 Task: Create a due date automation trigger when advanced on, on the monday of the week a card is due add fields without custom field "Resume" set to a date between 1 and 7 working days from now at 11:00 AM.
Action: Mouse moved to (1173, 91)
Screenshot: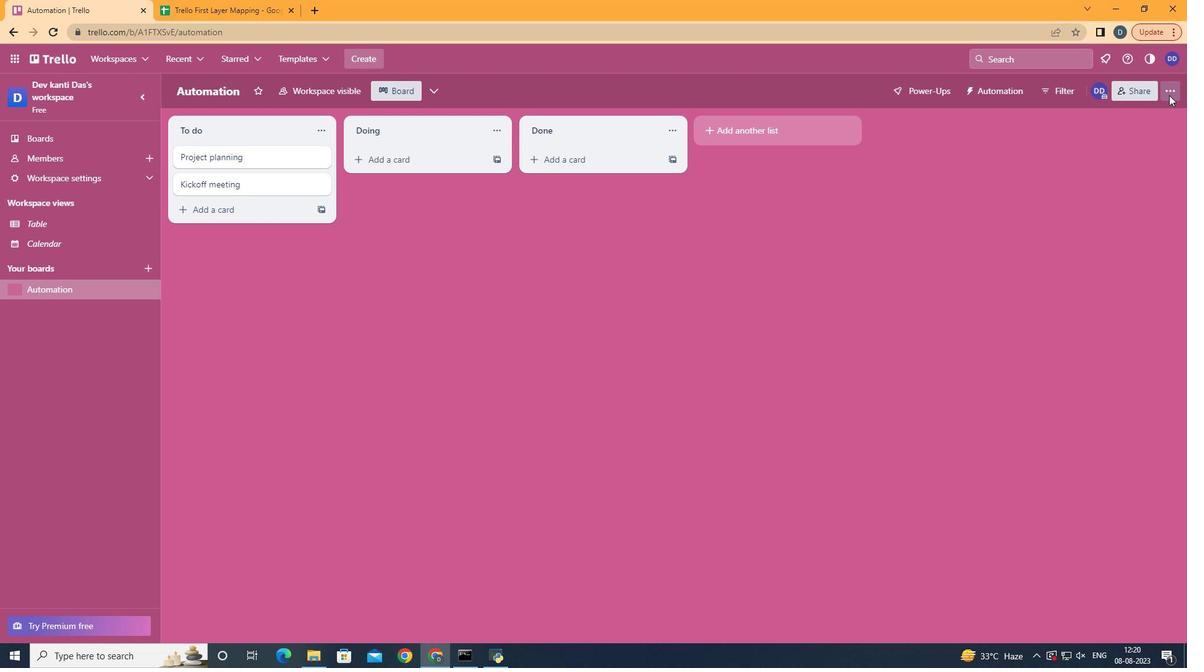 
Action: Mouse pressed left at (1173, 91)
Screenshot: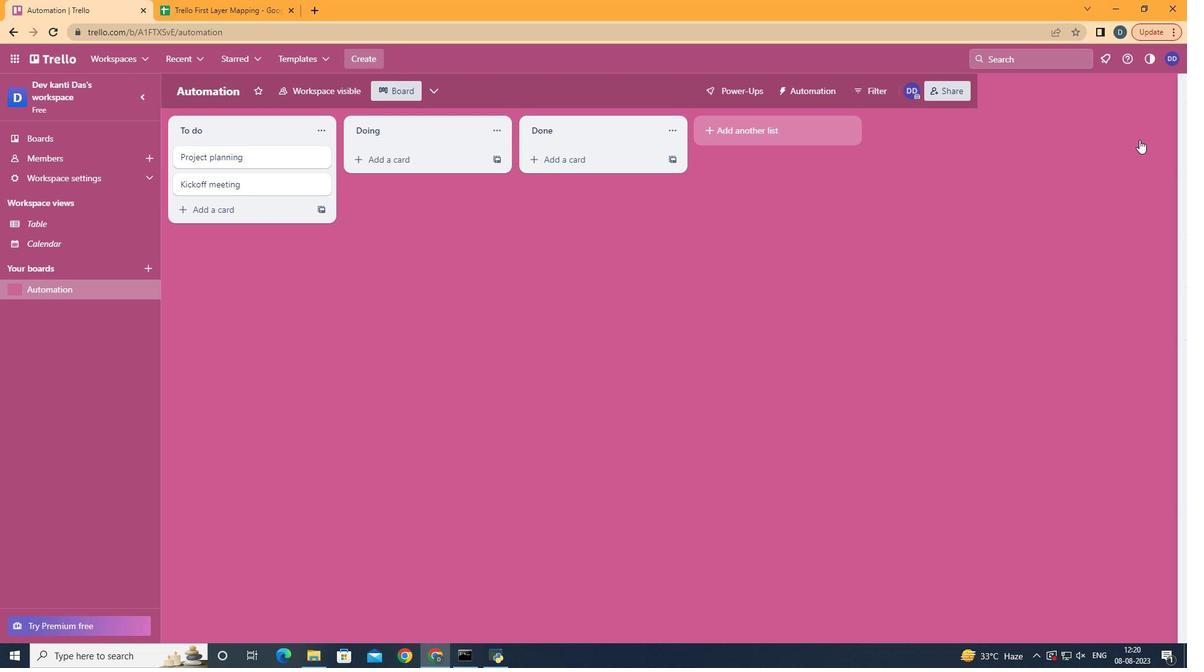 
Action: Mouse moved to (1087, 255)
Screenshot: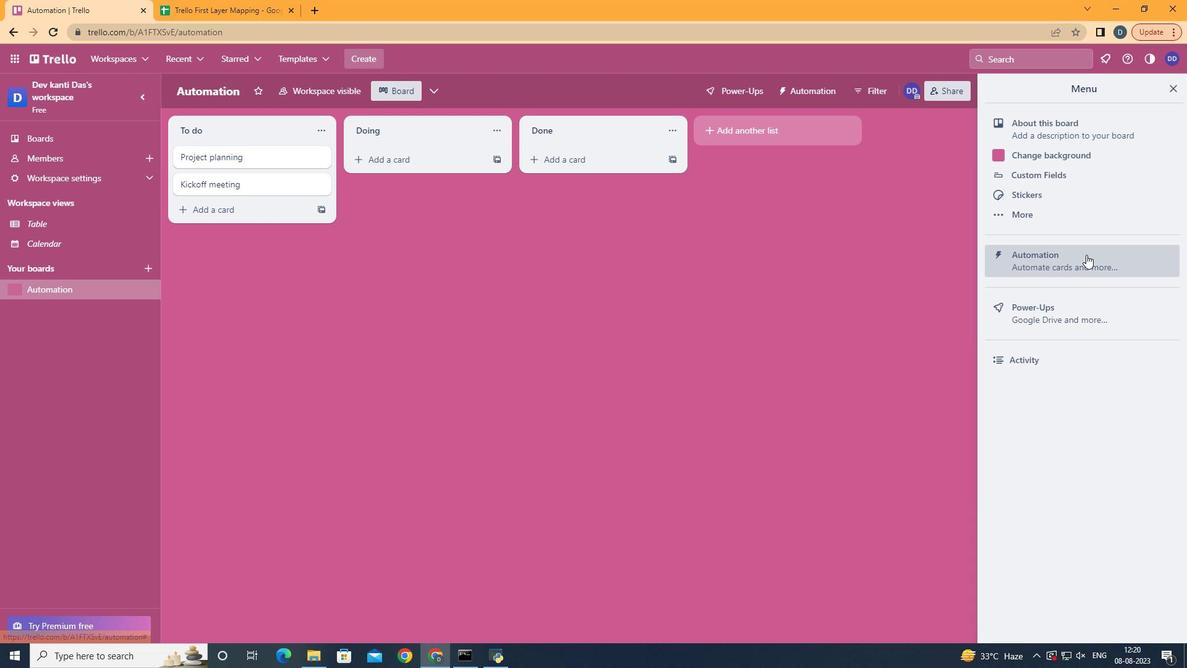 
Action: Mouse pressed left at (1087, 255)
Screenshot: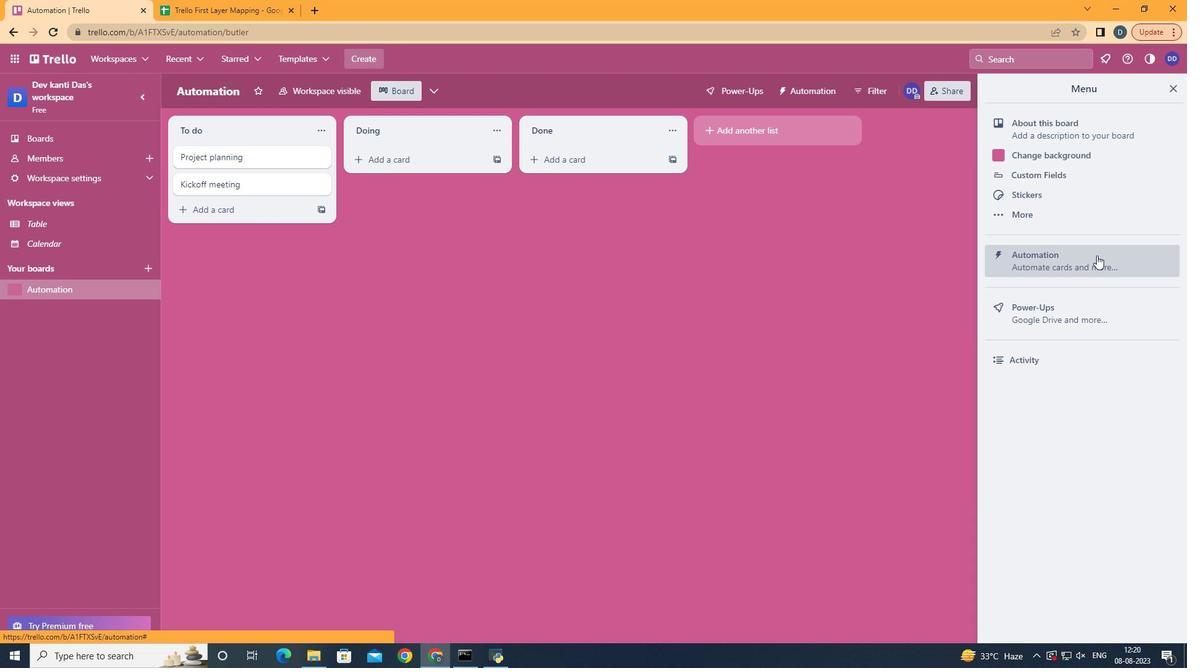 
Action: Mouse moved to (219, 237)
Screenshot: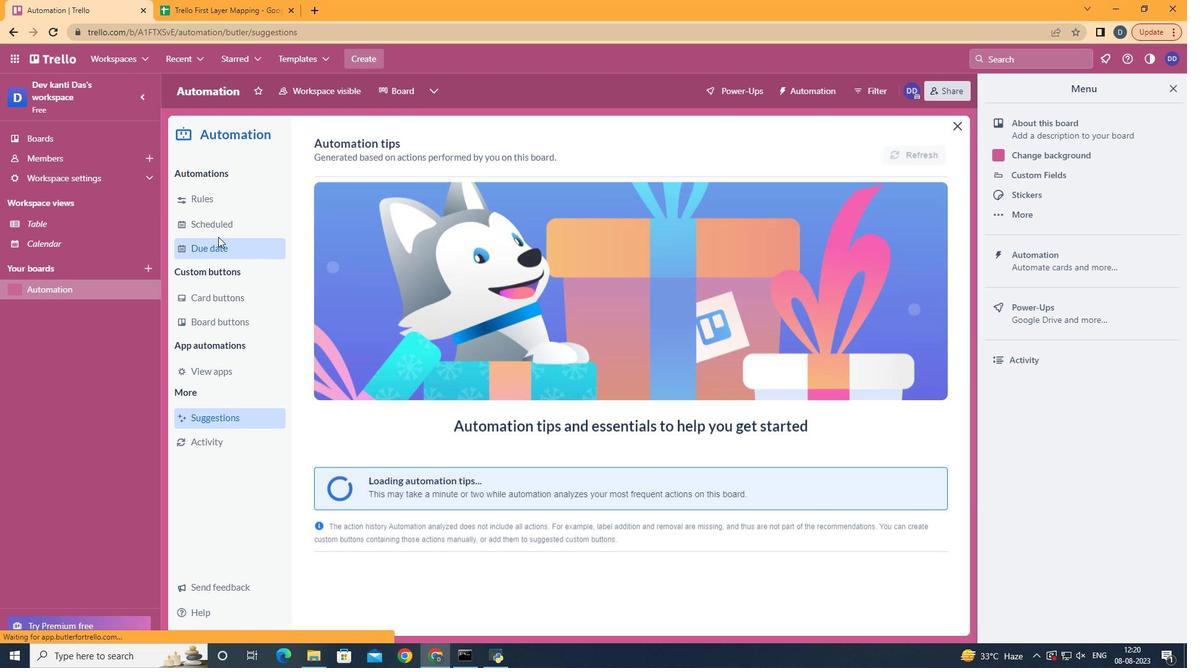 
Action: Mouse pressed left at (219, 237)
Screenshot: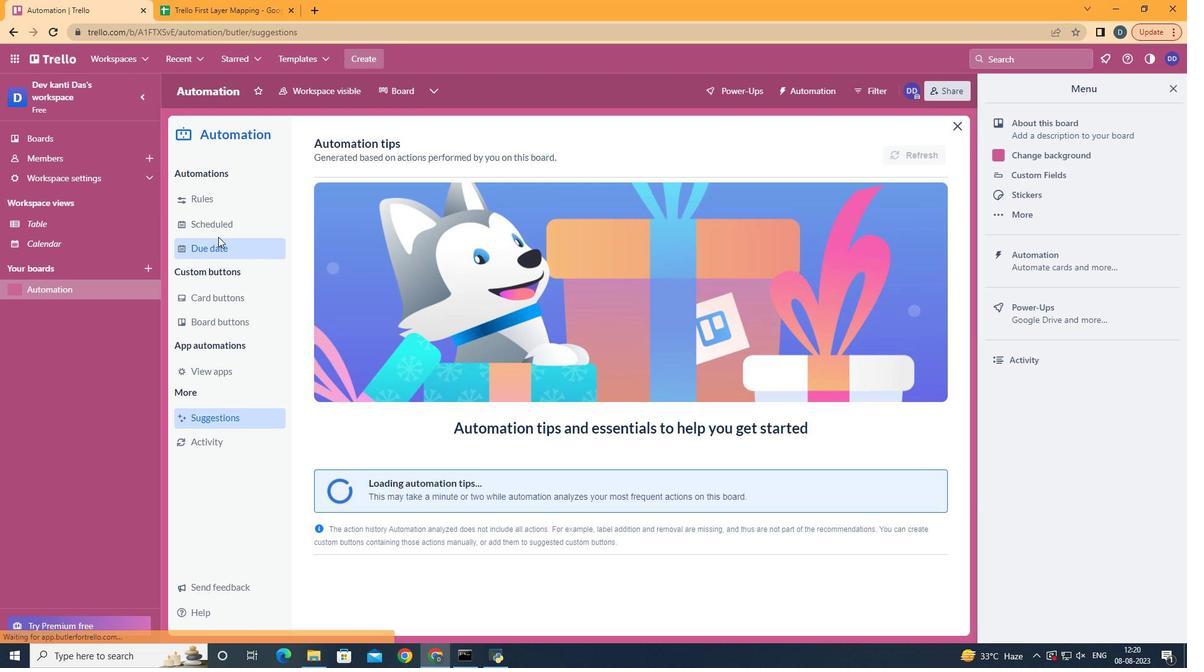 
Action: Mouse moved to (219, 244)
Screenshot: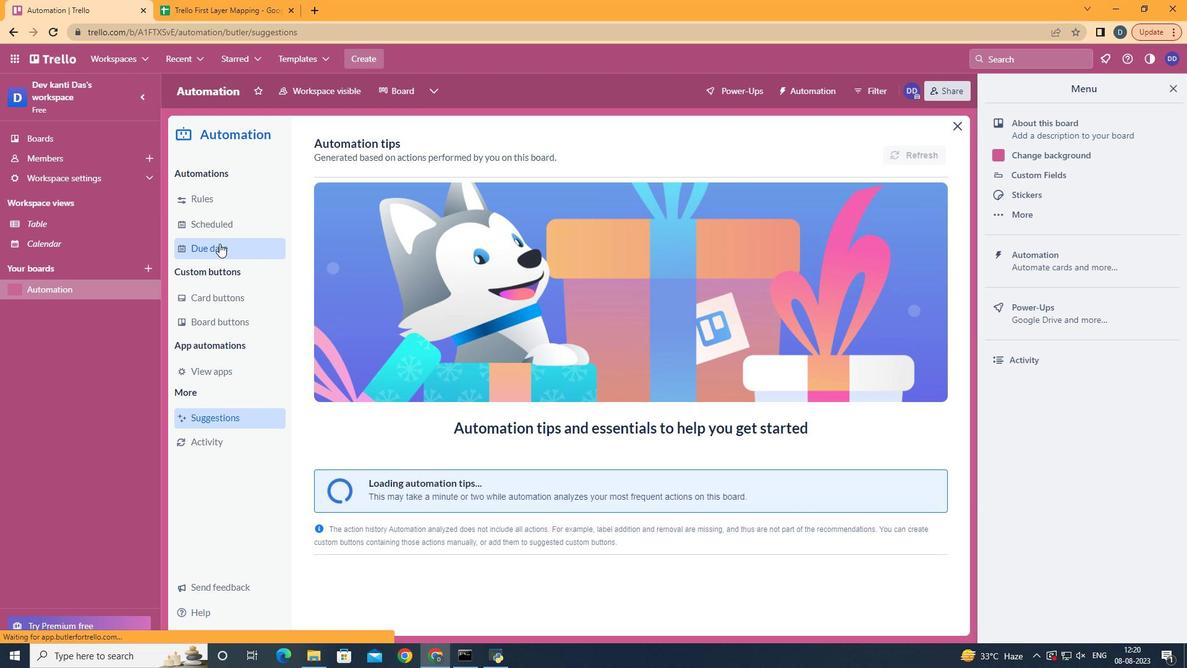 
Action: Mouse pressed left at (219, 244)
Screenshot: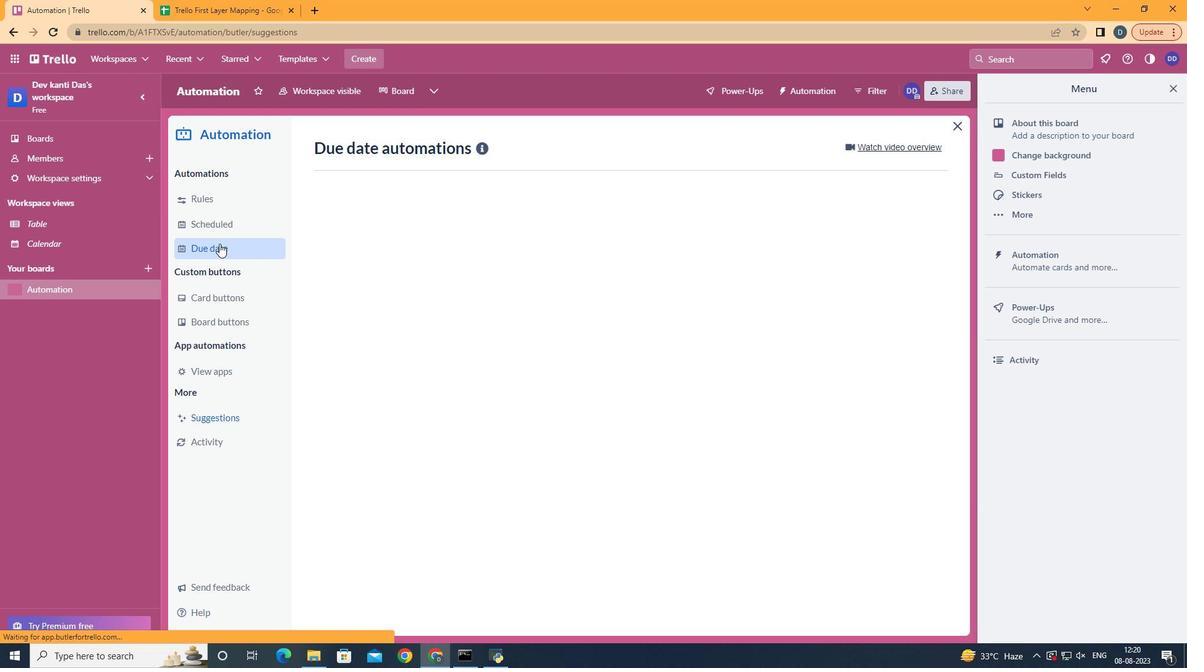 
Action: Mouse moved to (850, 148)
Screenshot: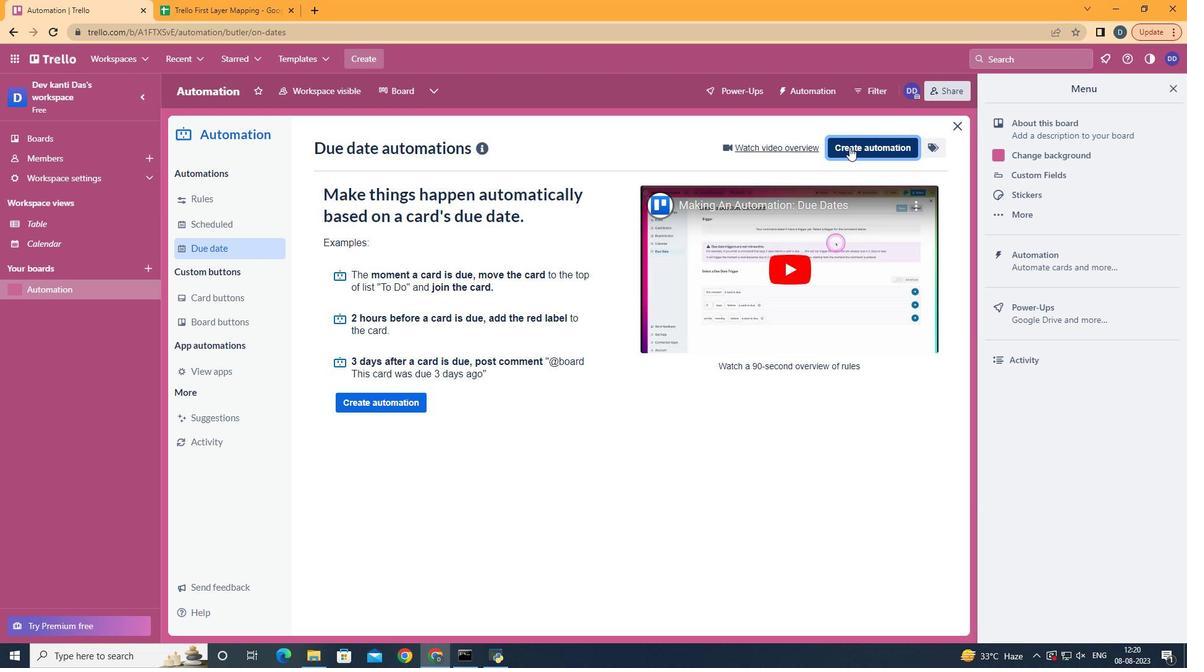 
Action: Mouse pressed left at (850, 148)
Screenshot: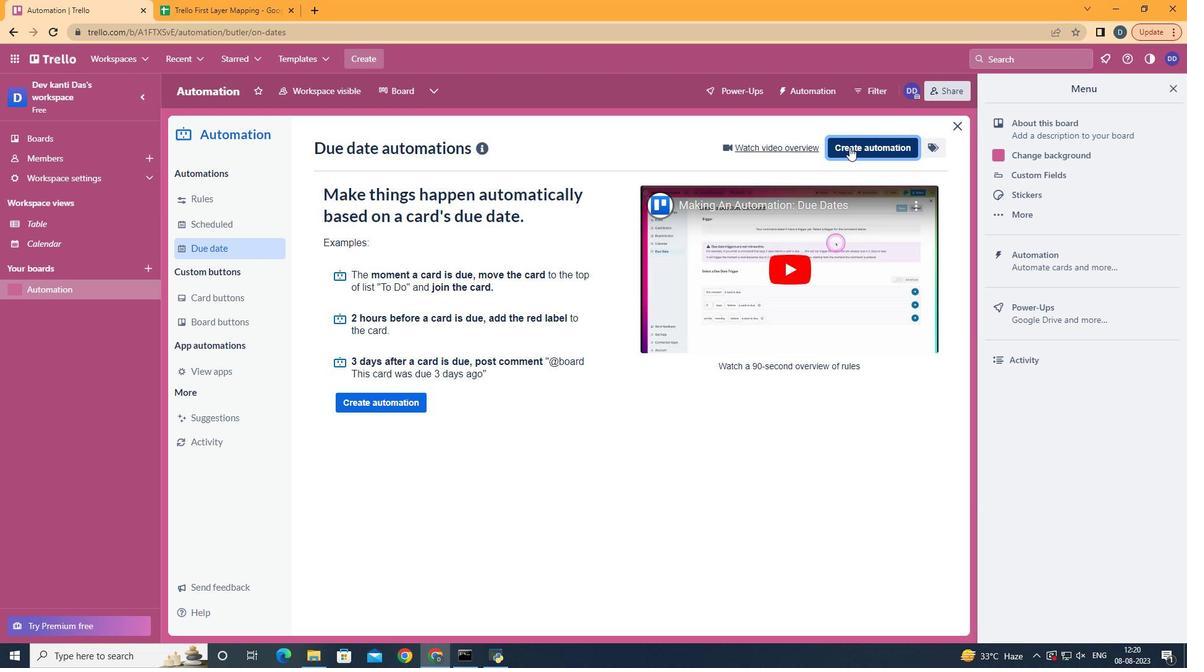 
Action: Mouse moved to (624, 257)
Screenshot: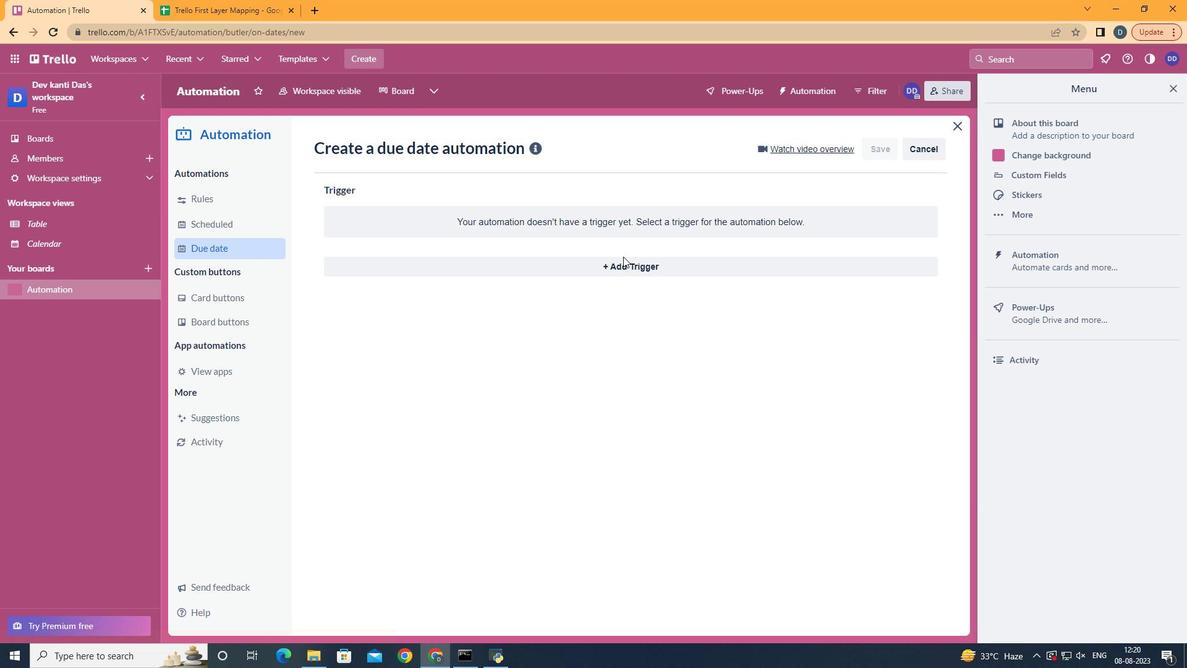 
Action: Mouse pressed left at (624, 257)
Screenshot: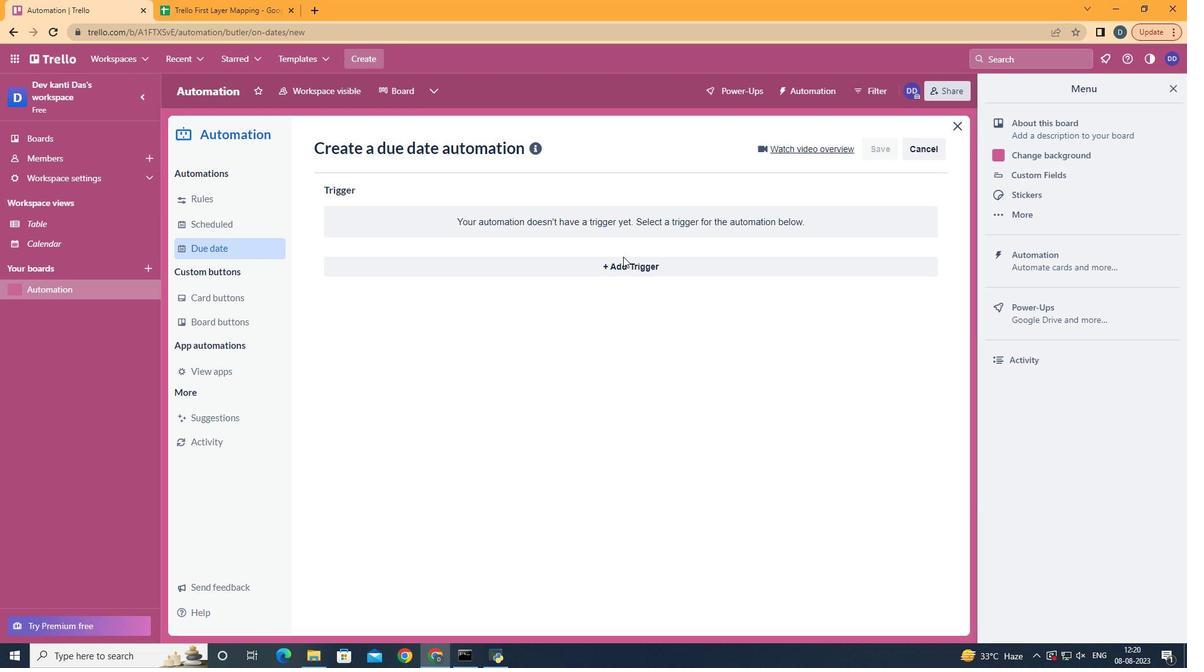 
Action: Mouse moved to (646, 272)
Screenshot: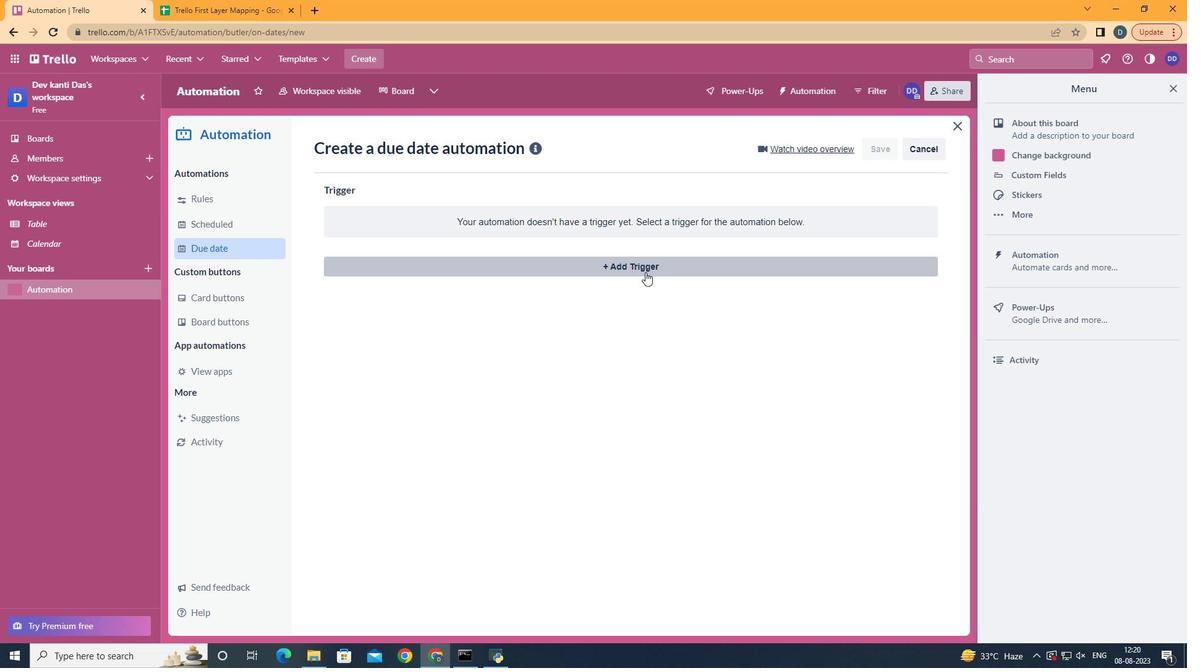 
Action: Mouse pressed left at (646, 272)
Screenshot: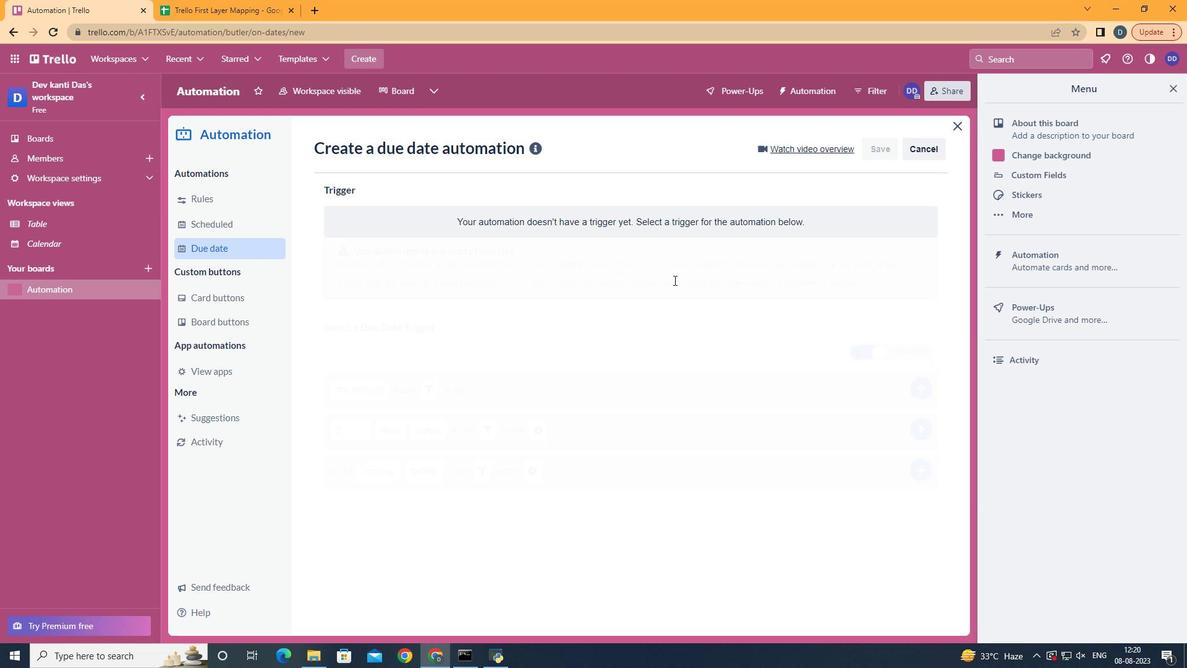 
Action: Mouse moved to (387, 322)
Screenshot: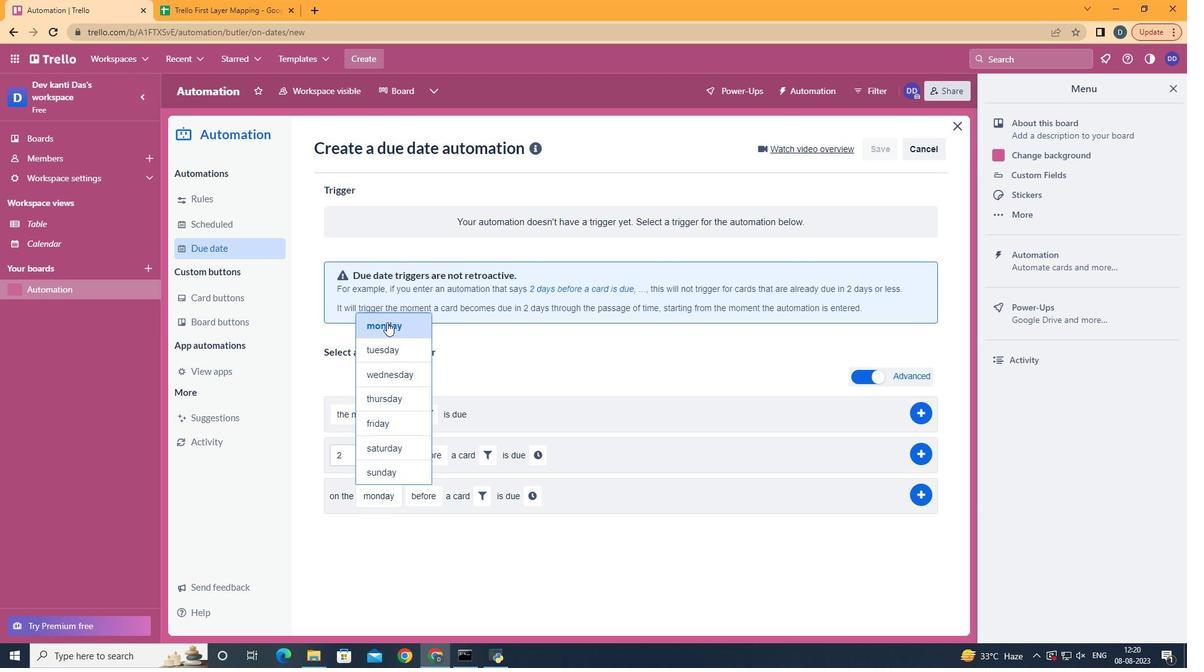 
Action: Mouse pressed left at (387, 322)
Screenshot: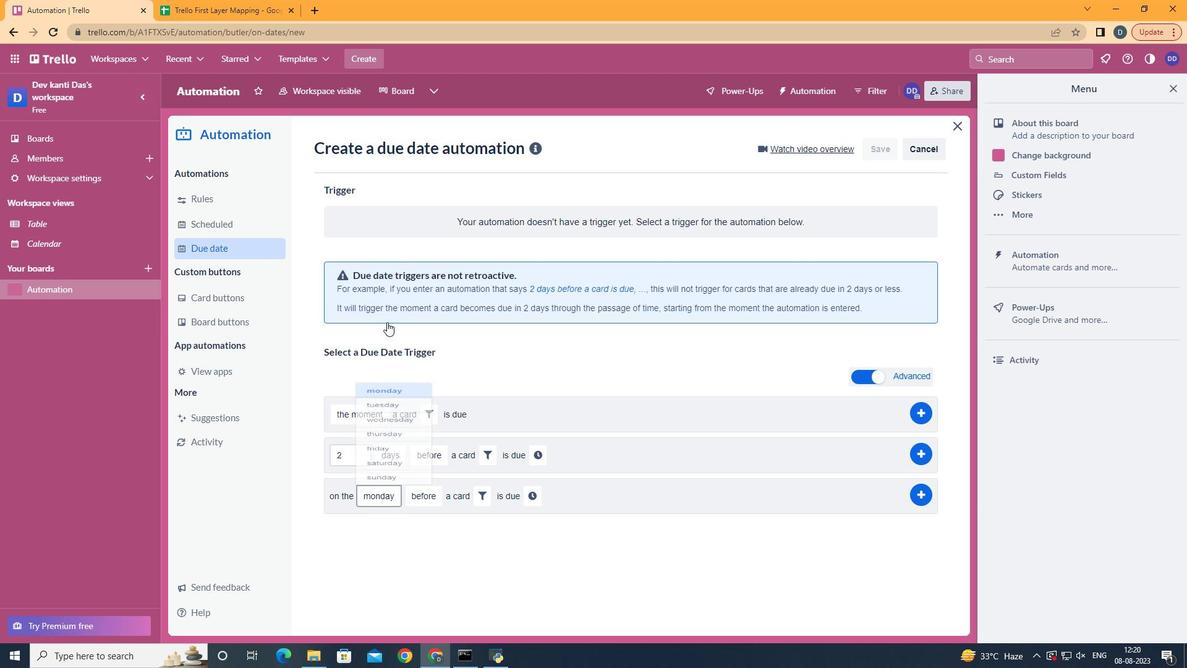 
Action: Mouse moved to (438, 566)
Screenshot: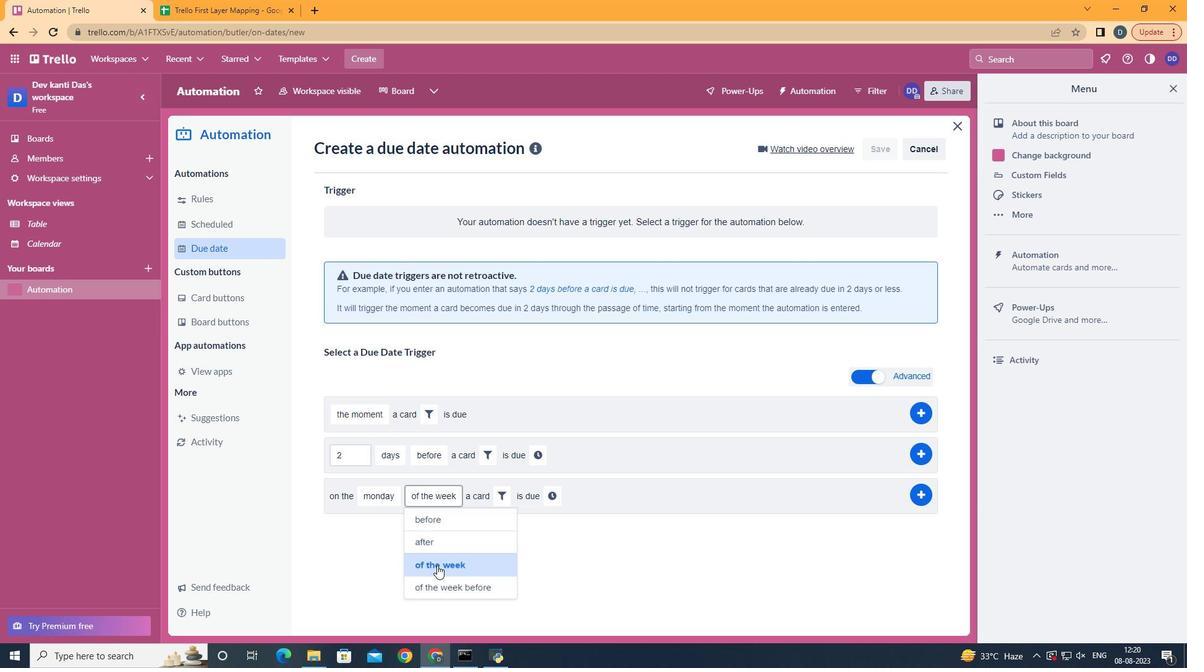 
Action: Mouse pressed left at (438, 566)
Screenshot: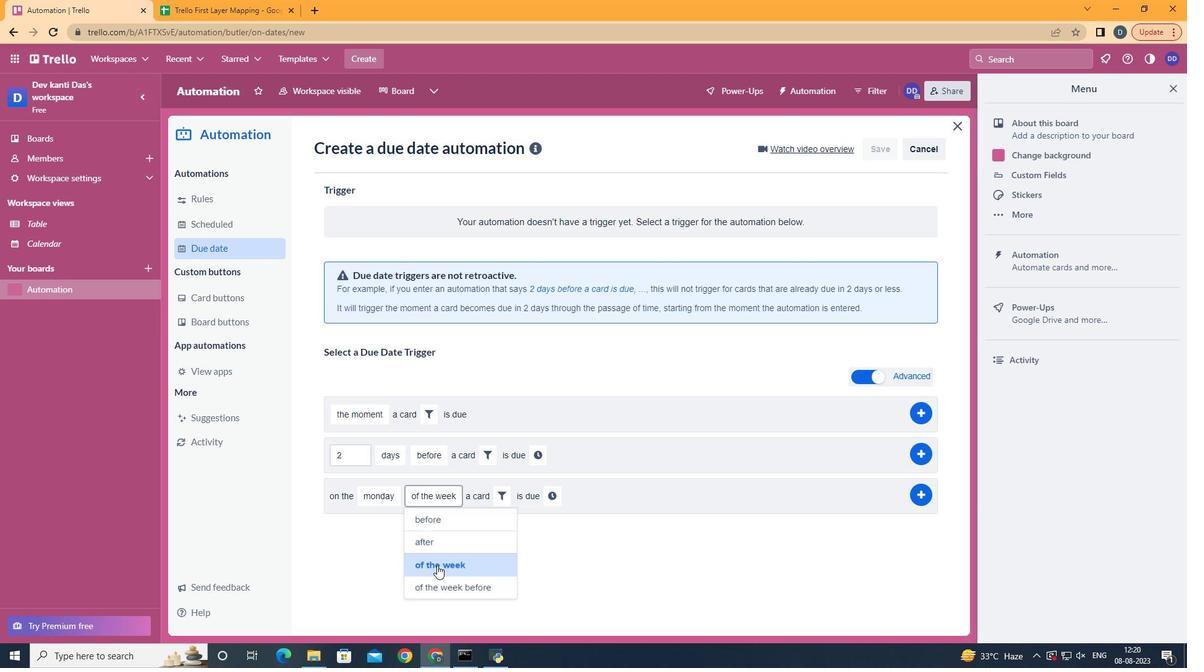 
Action: Mouse moved to (490, 487)
Screenshot: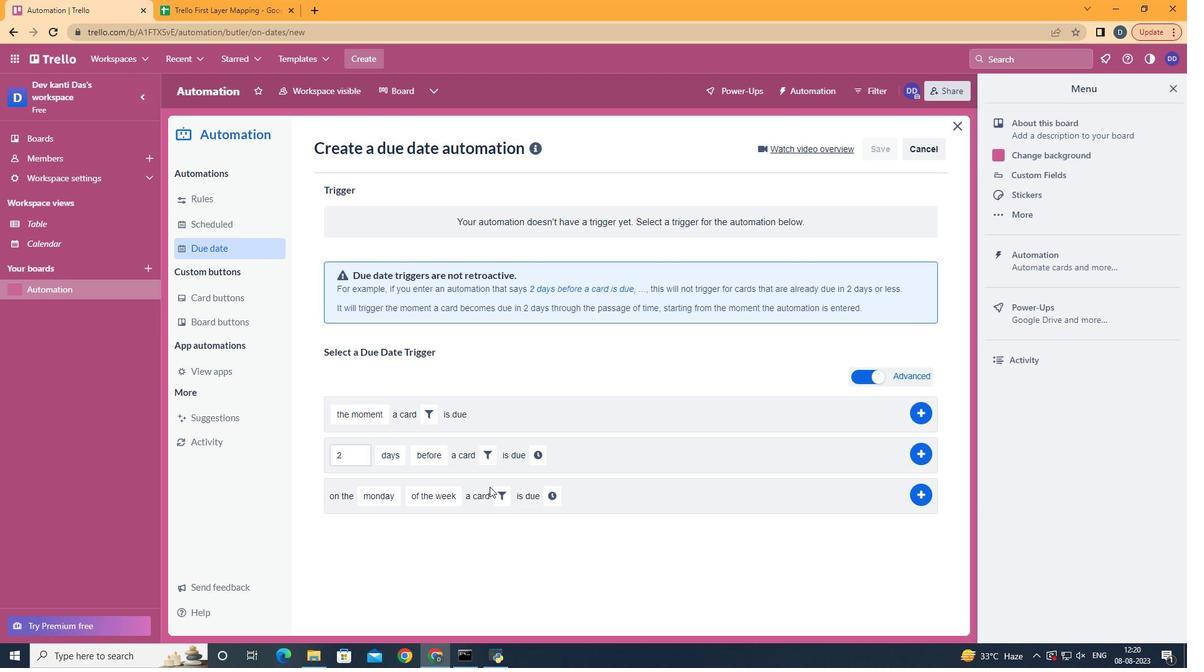 
Action: Mouse pressed left at (490, 487)
Screenshot: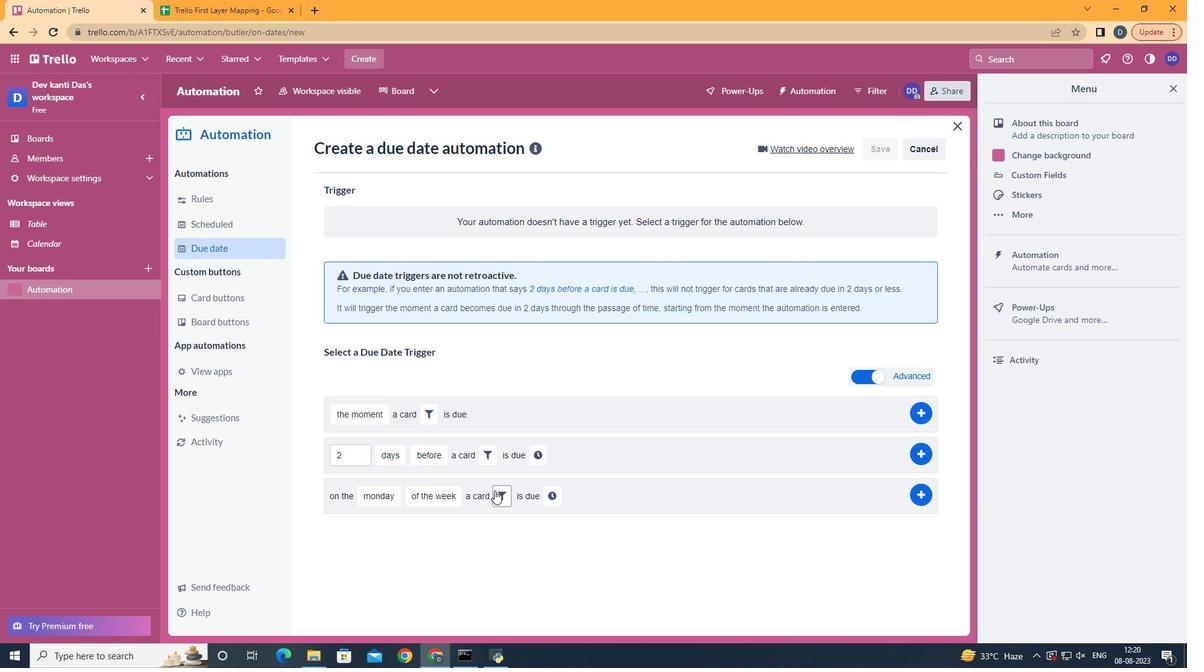
Action: Mouse moved to (495, 491)
Screenshot: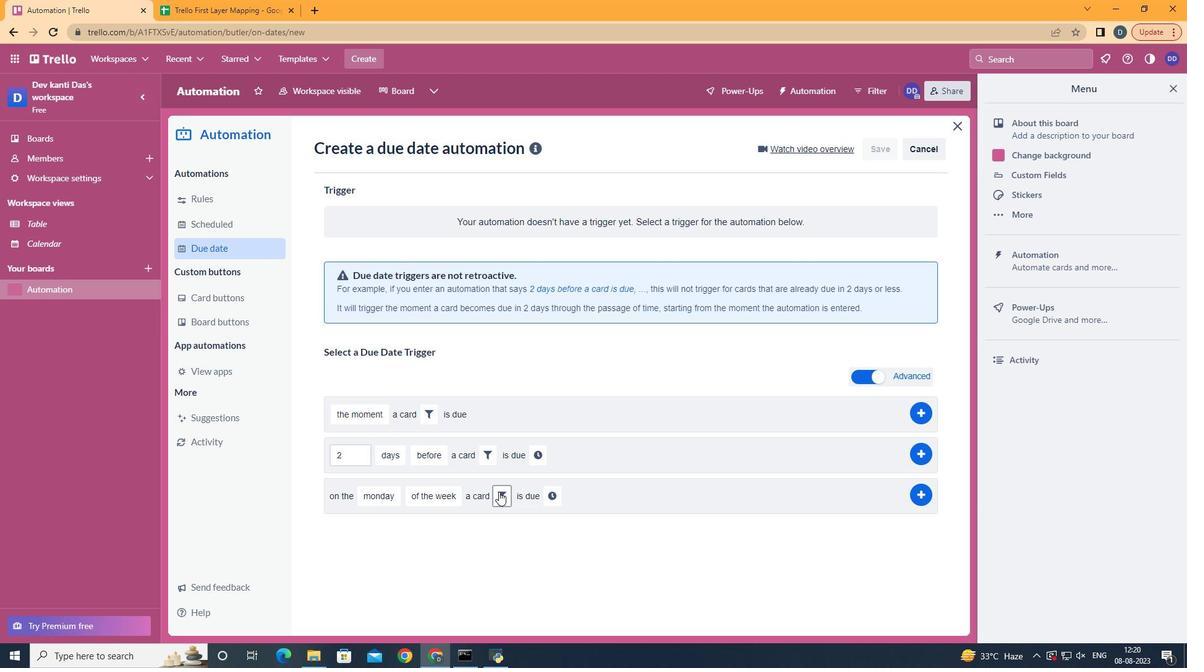 
Action: Mouse pressed left at (495, 491)
Screenshot: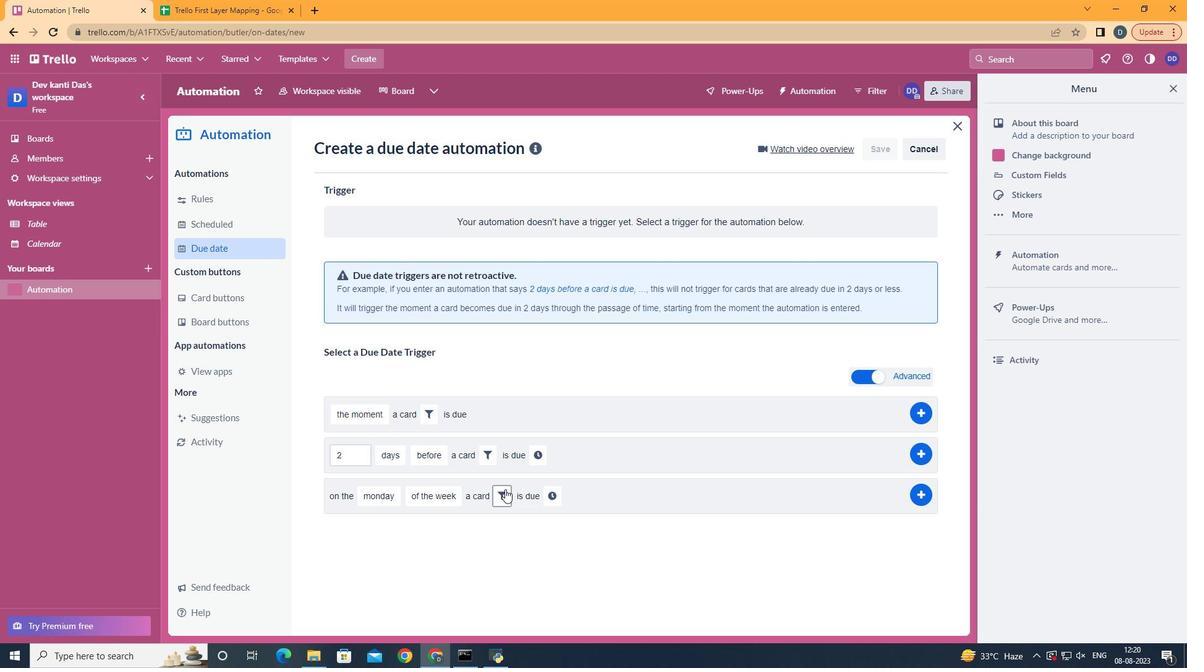 
Action: Mouse moved to (705, 539)
Screenshot: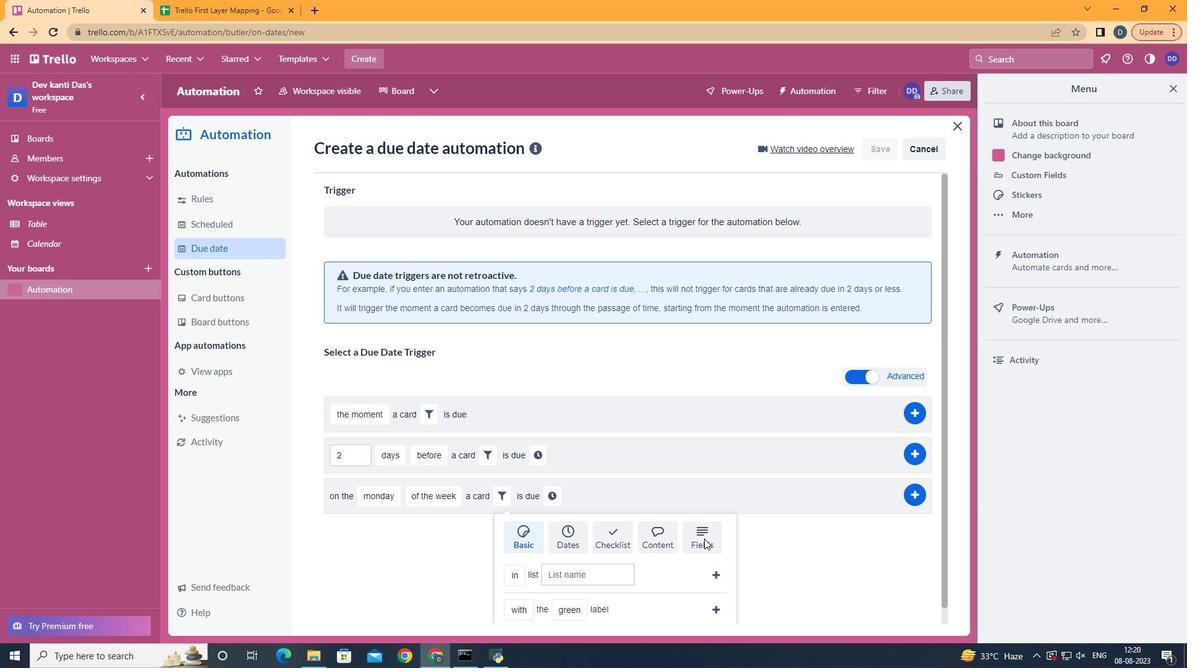 
Action: Mouse pressed left at (705, 539)
Screenshot: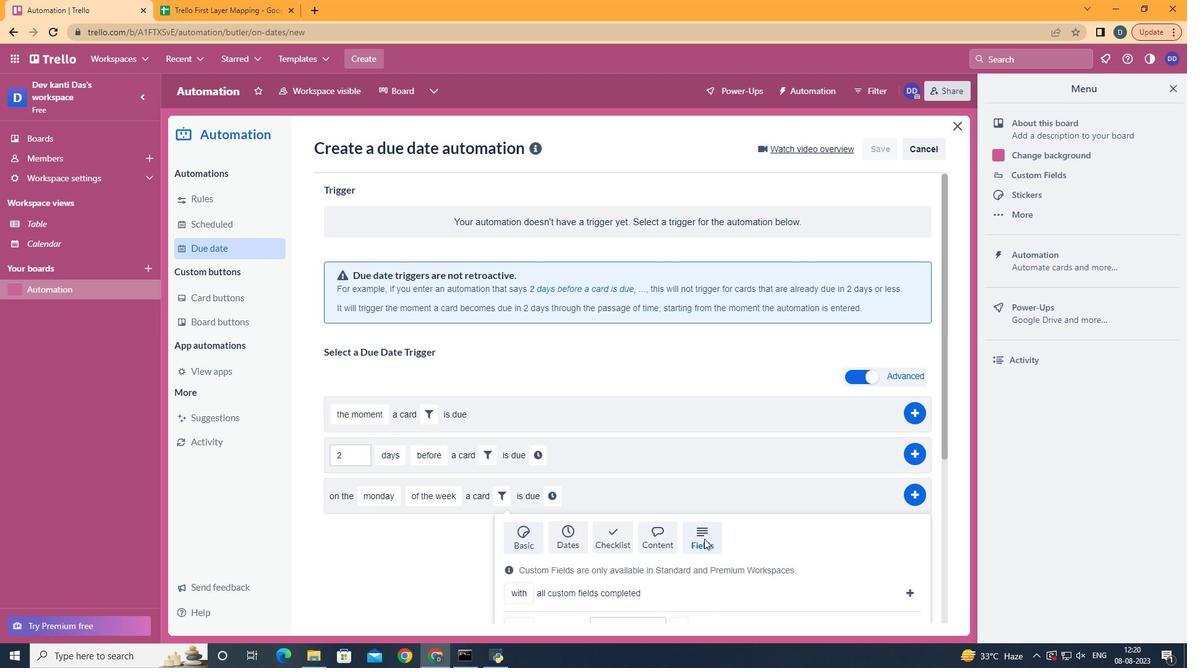 
Action: Mouse moved to (705, 524)
Screenshot: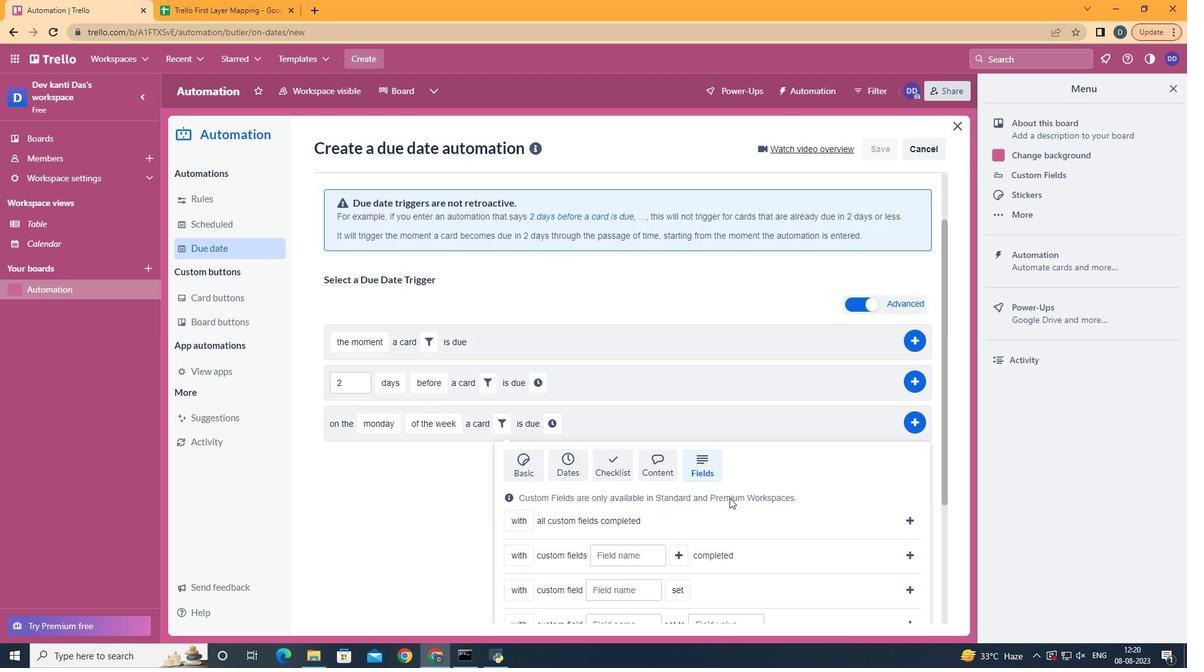 
Action: Mouse scrolled (705, 524) with delta (0, 0)
Screenshot: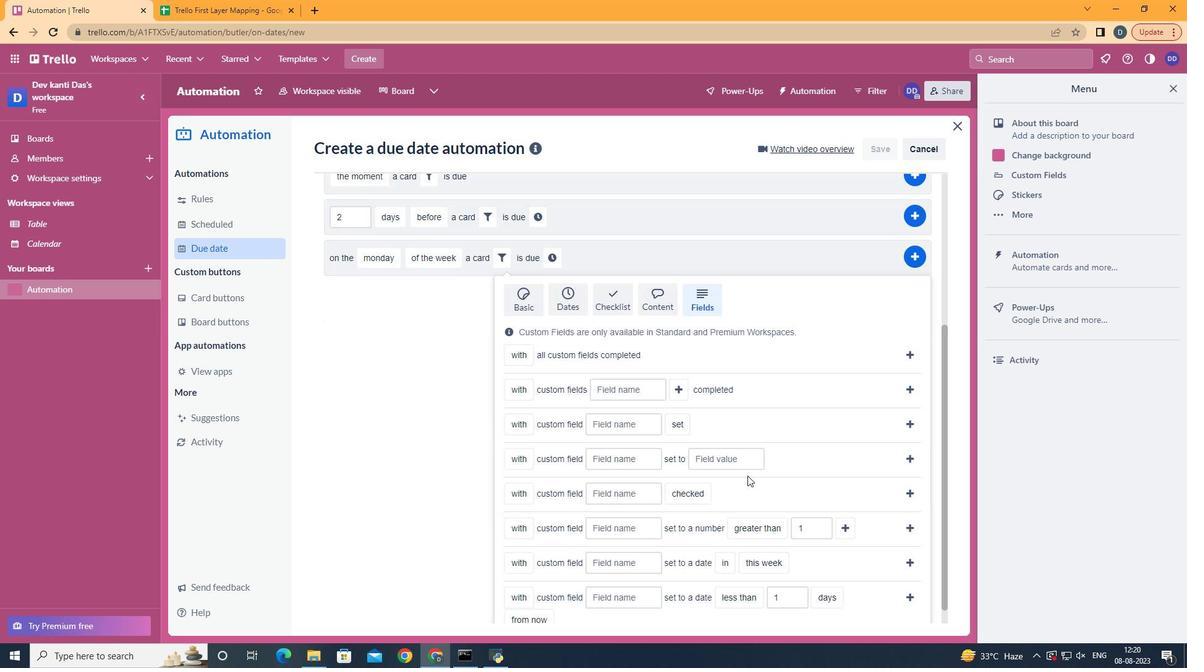 
Action: Mouse scrolled (705, 524) with delta (0, 0)
Screenshot: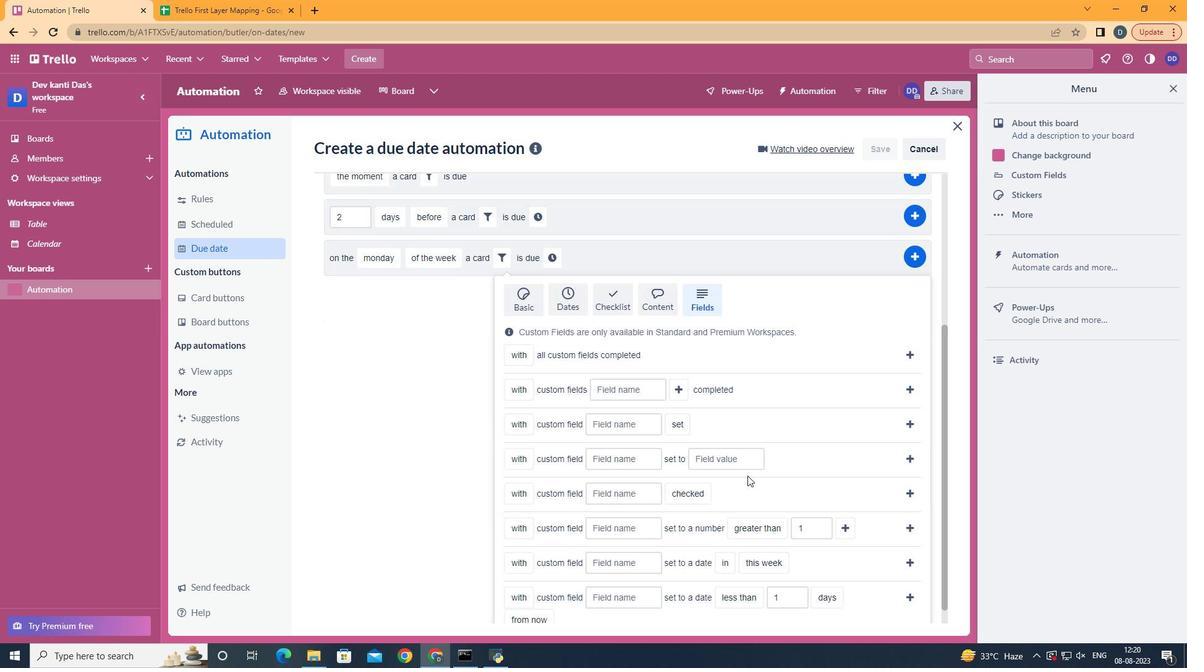 
Action: Mouse scrolled (705, 524) with delta (0, 0)
Screenshot: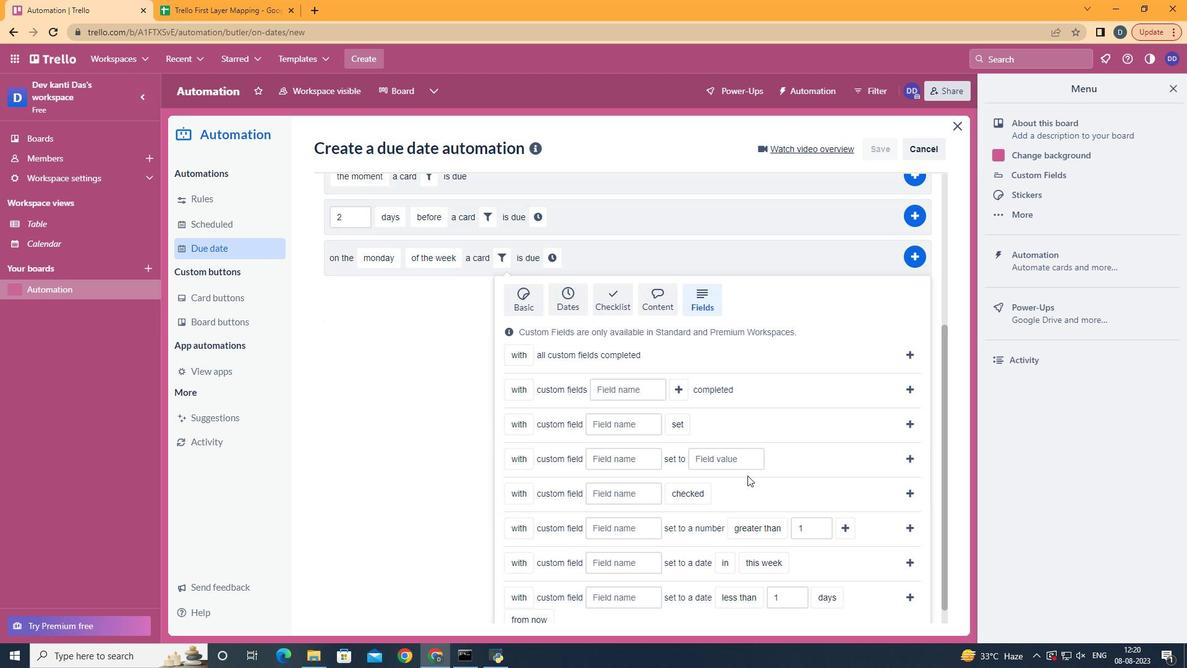 
Action: Mouse scrolled (705, 524) with delta (0, 0)
Screenshot: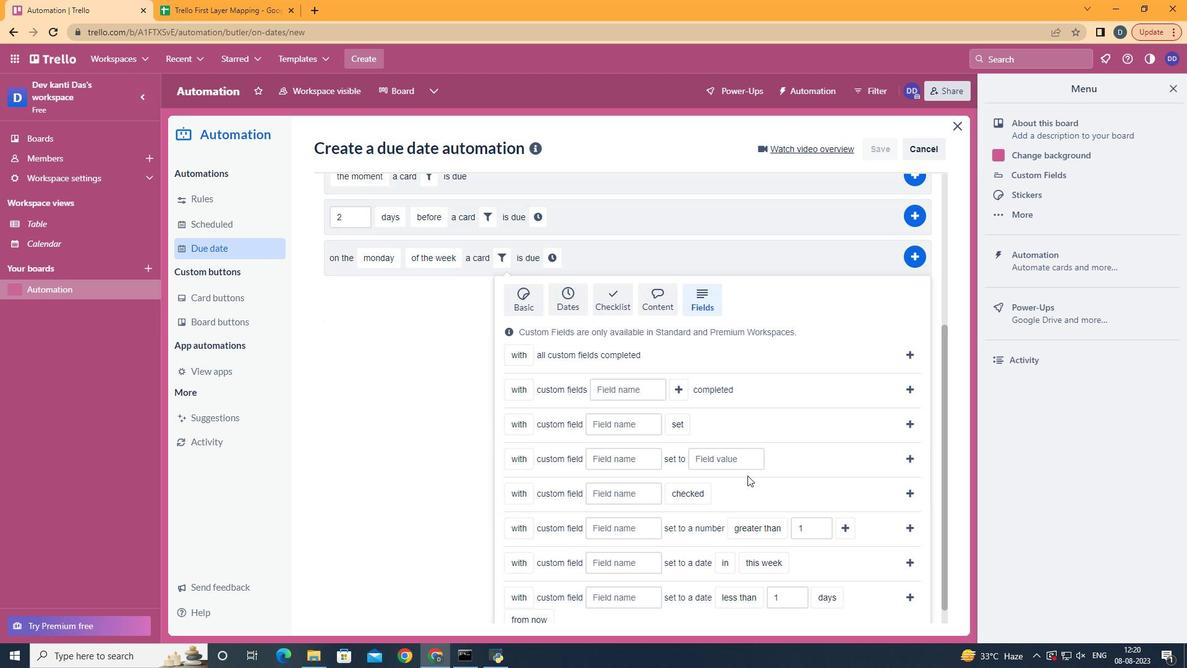 
Action: Mouse moved to (705, 523)
Screenshot: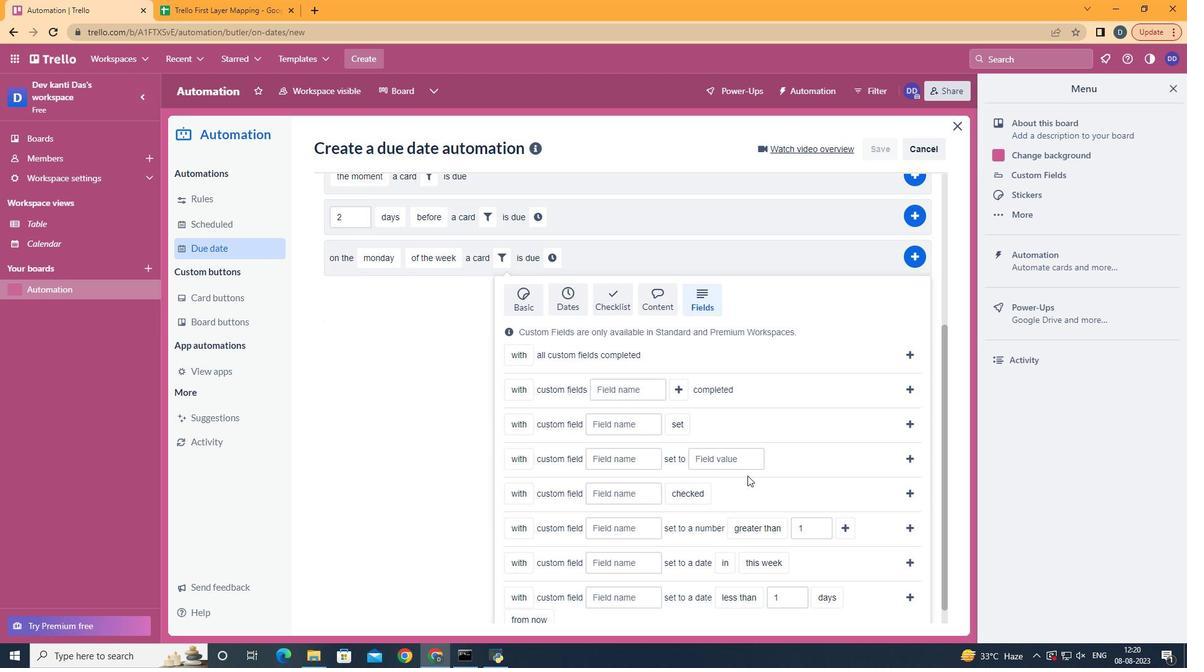 
Action: Mouse scrolled (705, 522) with delta (0, 0)
Screenshot: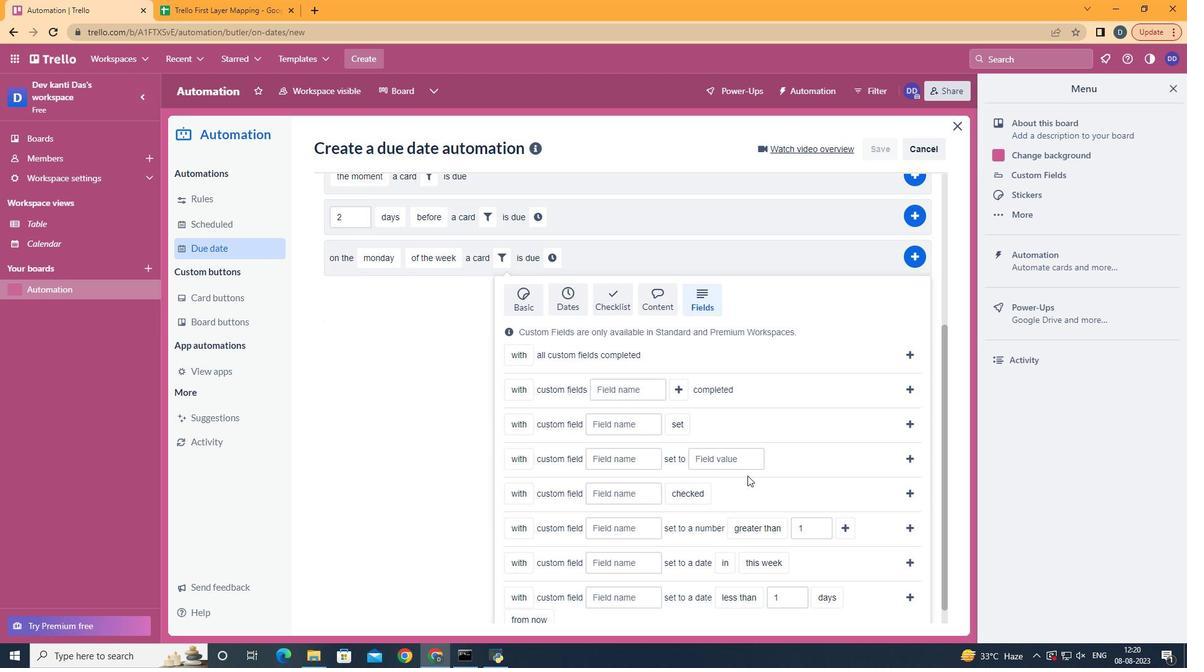 
Action: Mouse moved to (535, 570)
Screenshot: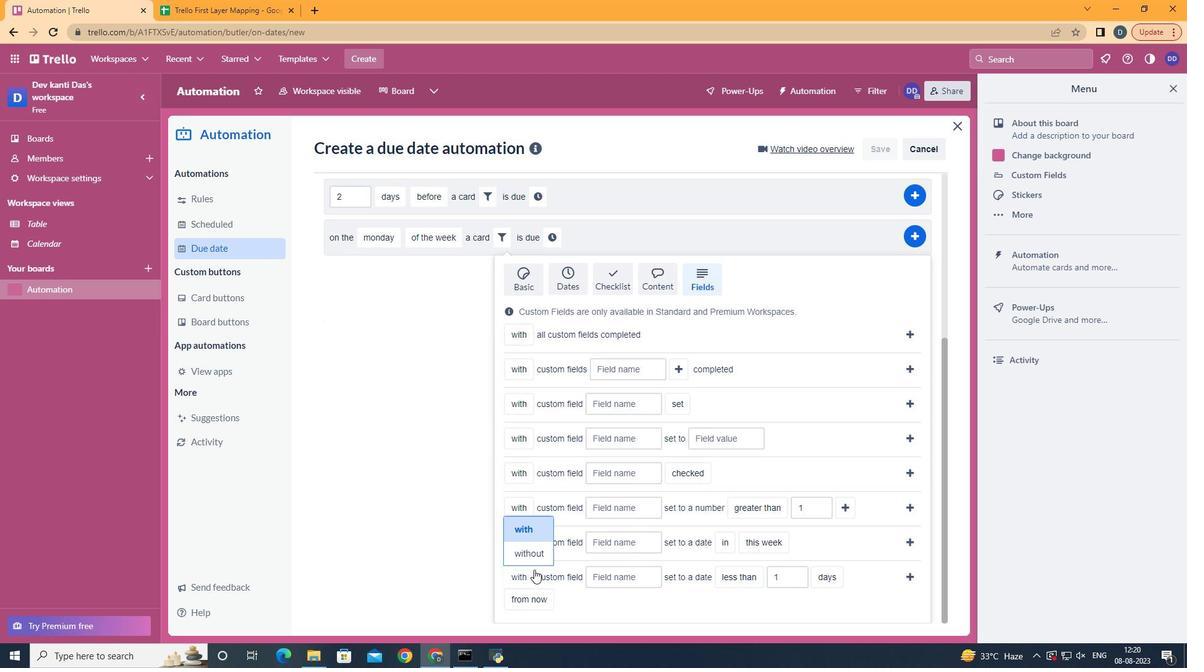 
Action: Mouse pressed left at (535, 570)
Screenshot: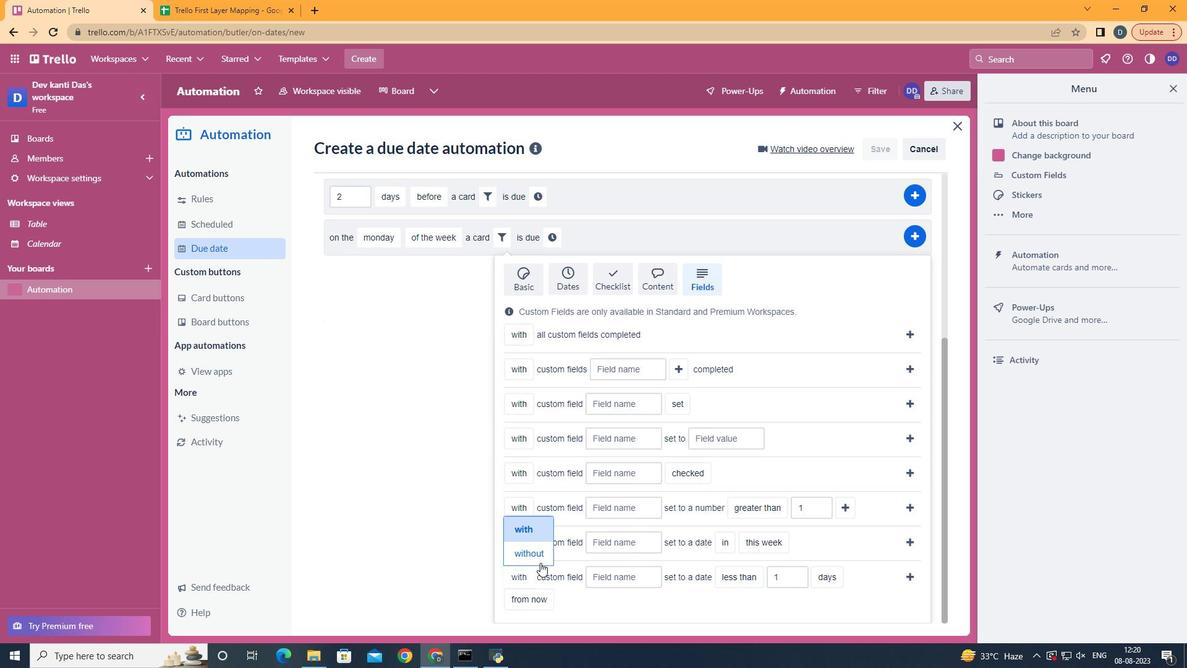 
Action: Mouse moved to (543, 559)
Screenshot: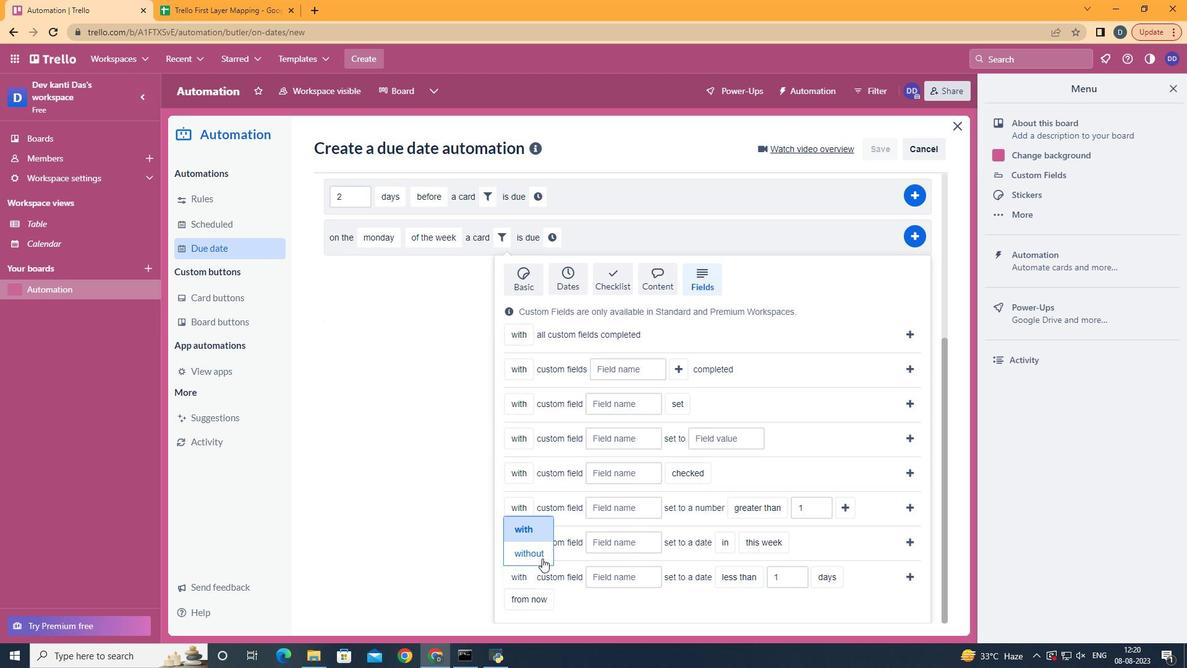 
Action: Mouse pressed left at (543, 559)
Screenshot: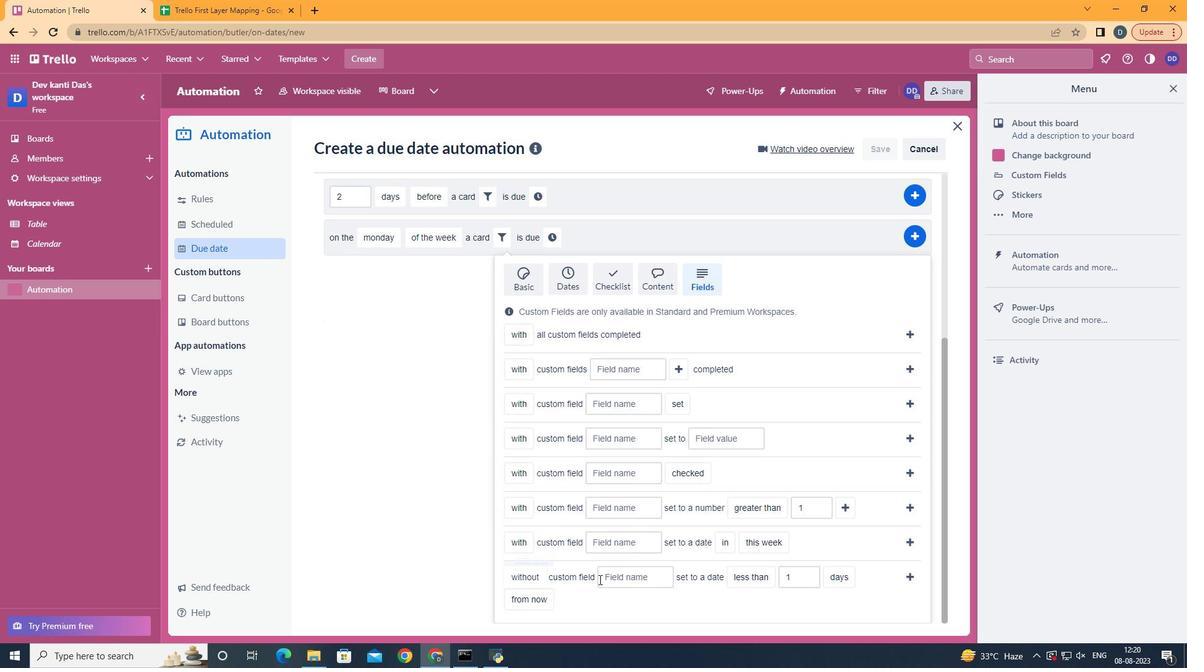 
Action: Mouse moved to (615, 581)
Screenshot: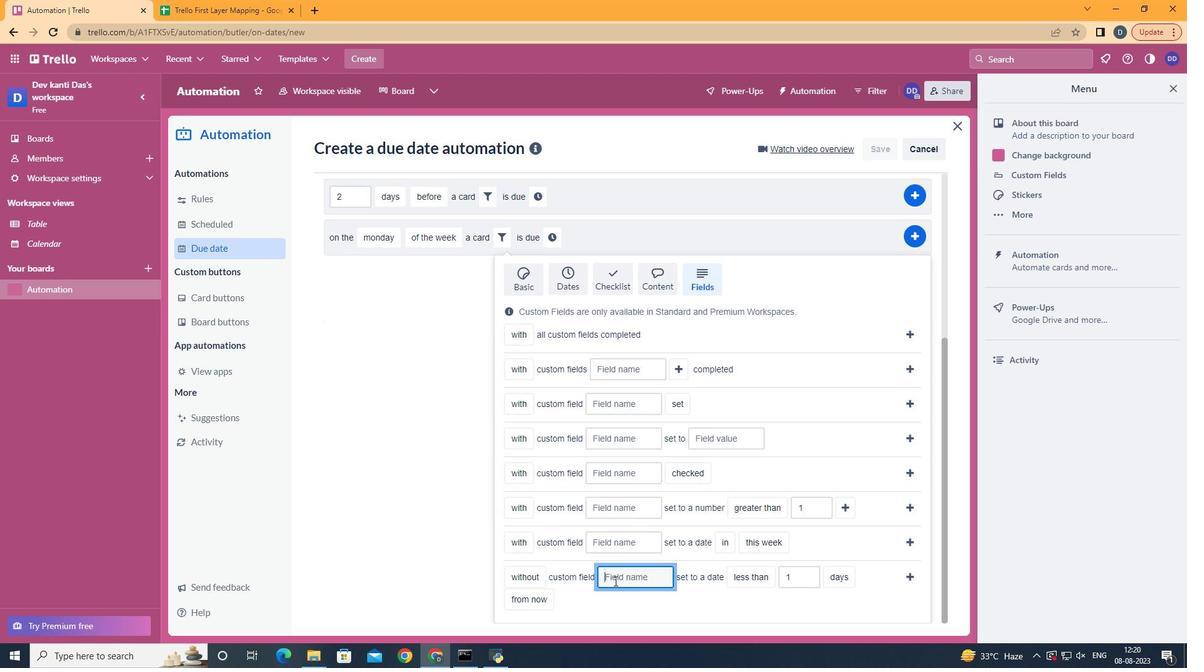 
Action: Mouse pressed left at (615, 581)
Screenshot: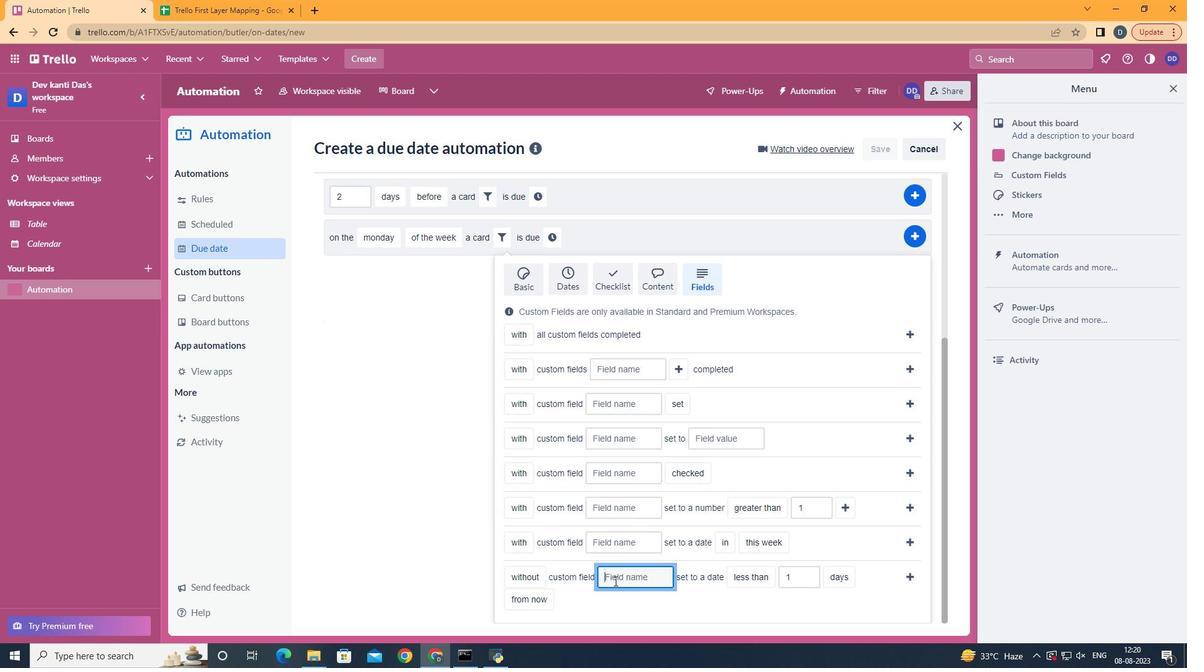
Action: Key pressed <Key.shift>Resume
Screenshot: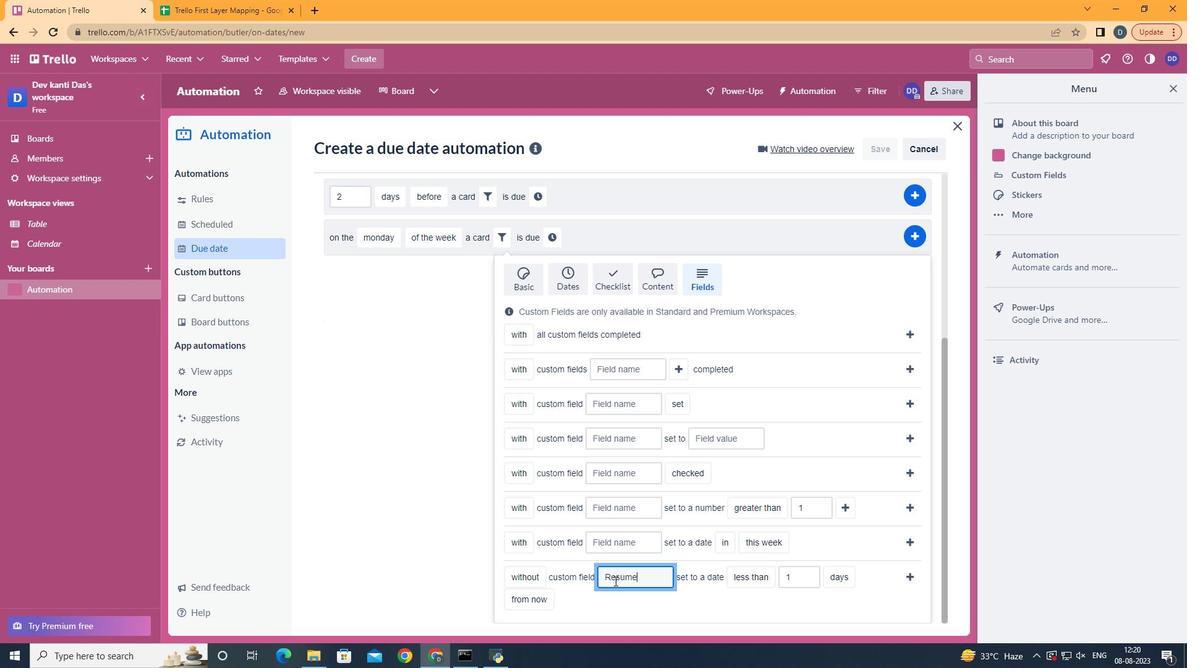 
Action: Mouse moved to (764, 558)
Screenshot: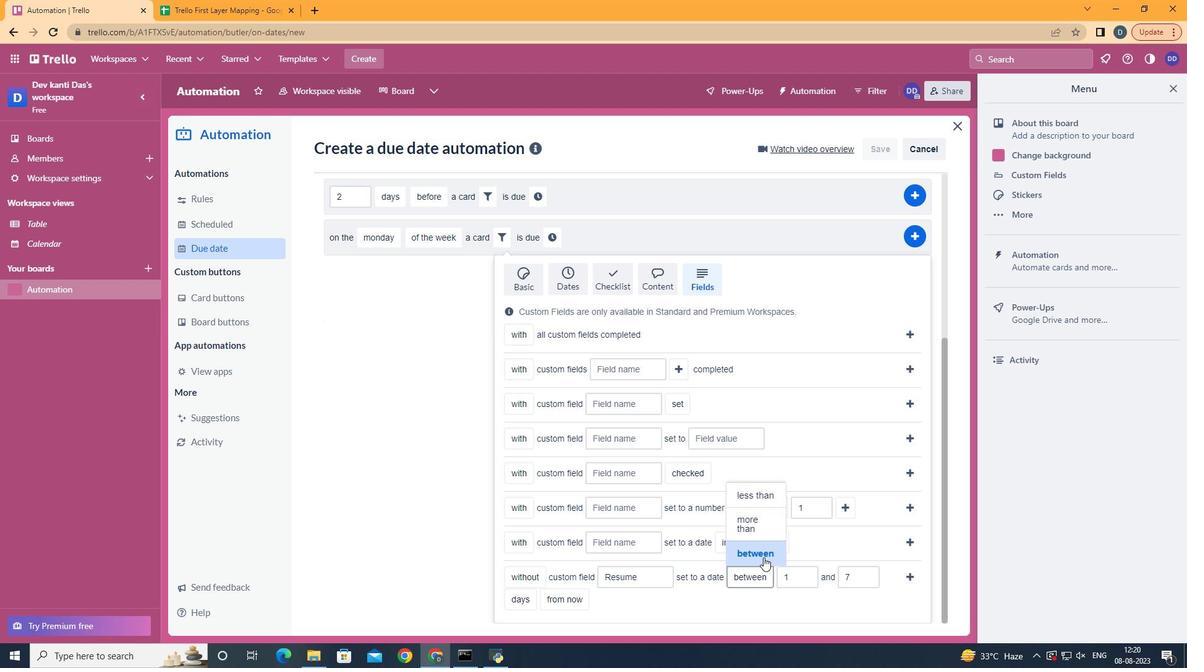 
Action: Mouse pressed left at (764, 558)
Screenshot: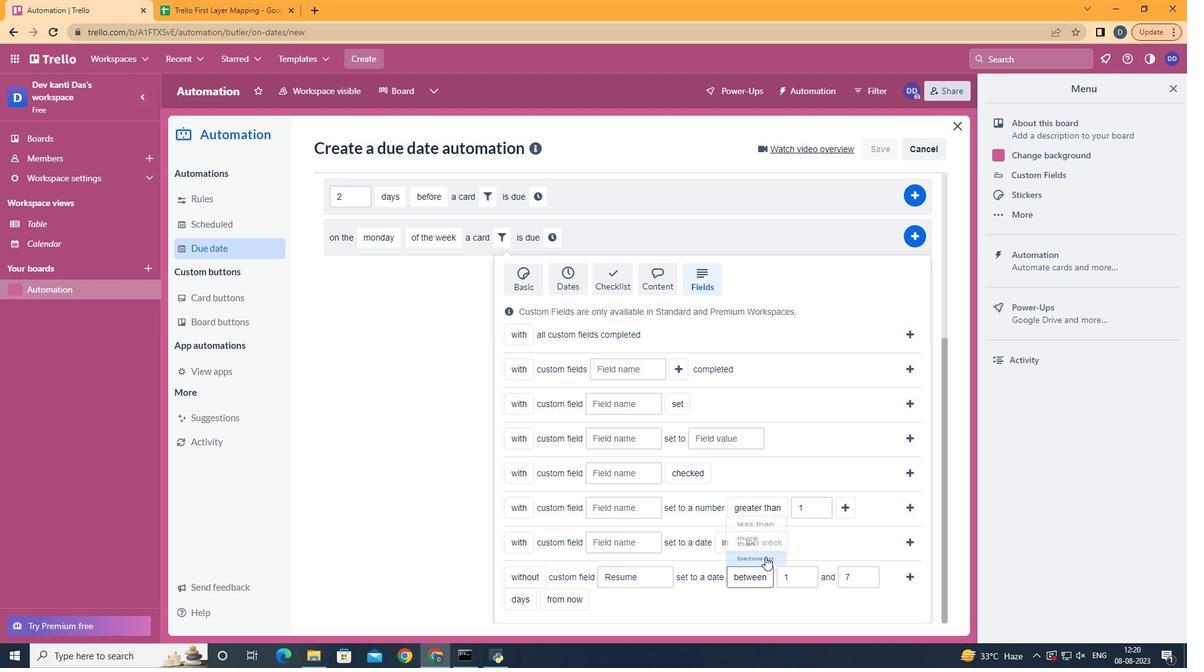 
Action: Mouse moved to (535, 580)
Screenshot: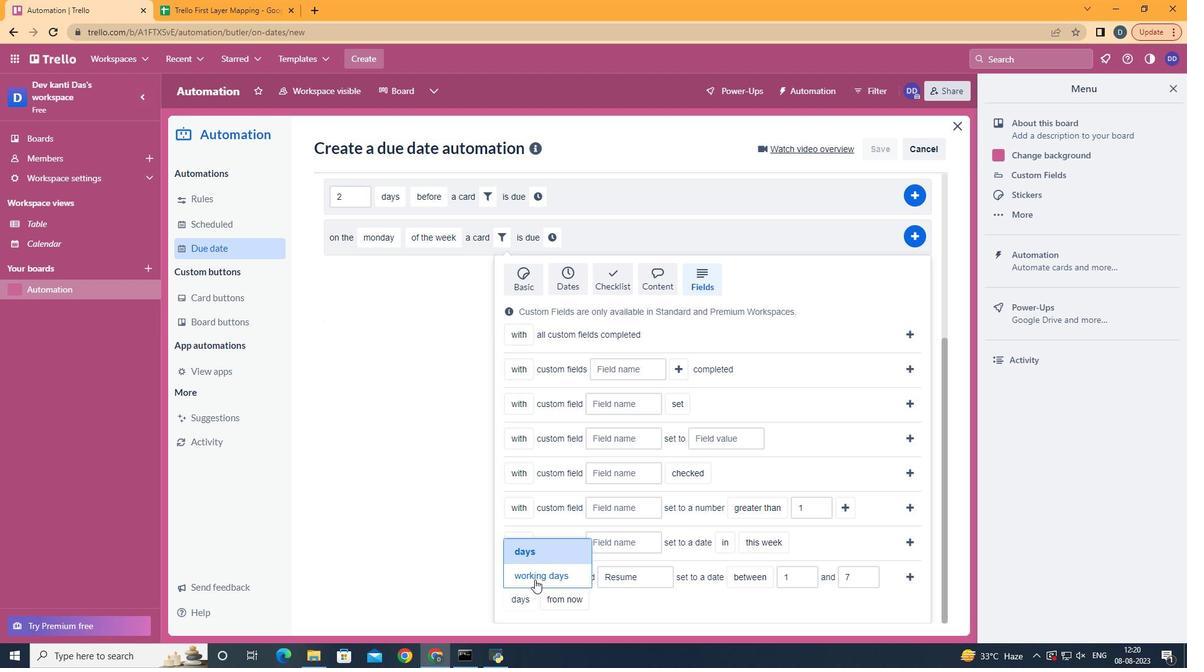 
Action: Mouse pressed left at (535, 580)
Screenshot: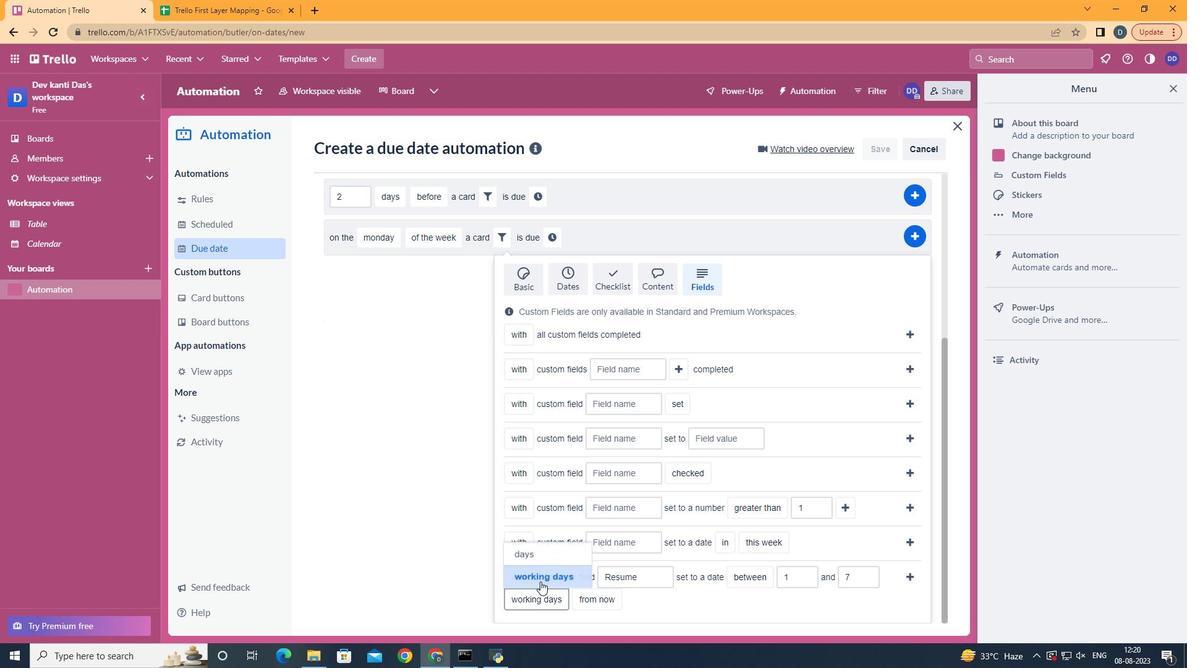 
Action: Mouse moved to (610, 543)
Screenshot: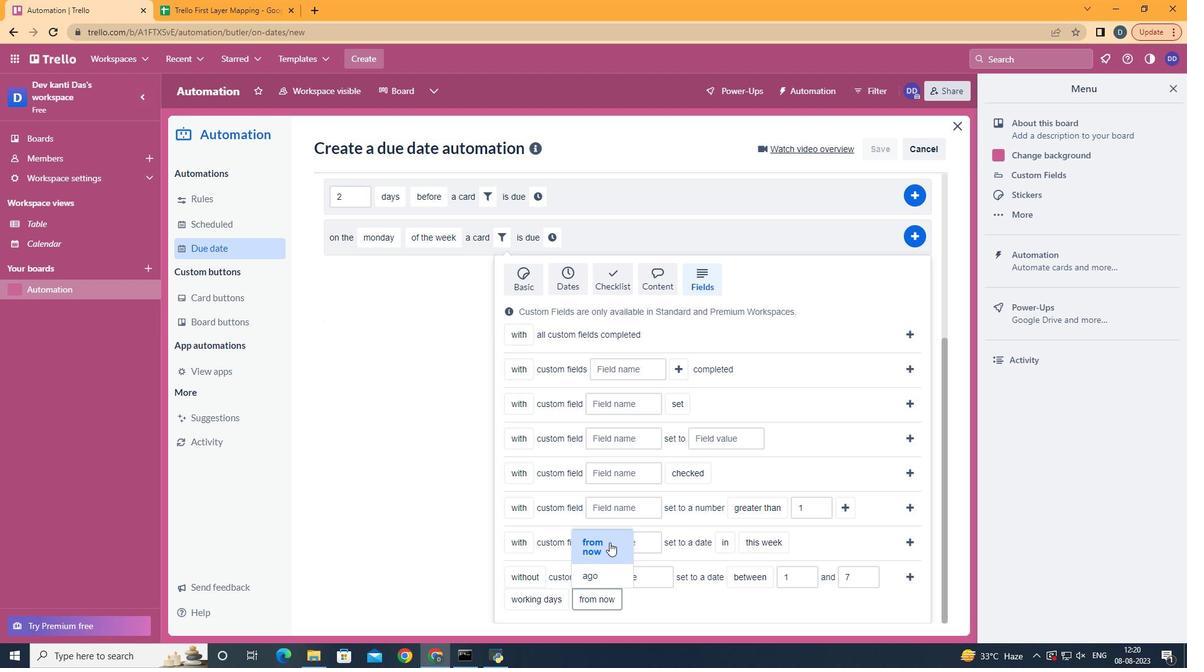 
Action: Mouse pressed left at (610, 543)
Screenshot: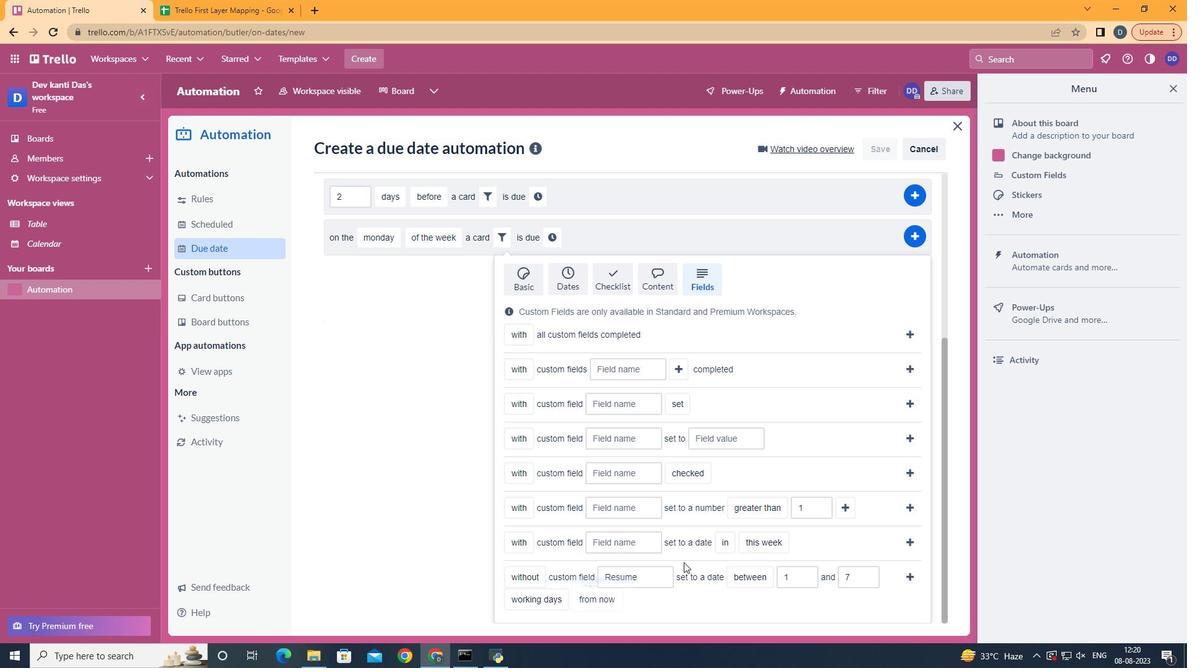 
Action: Mouse moved to (917, 576)
Screenshot: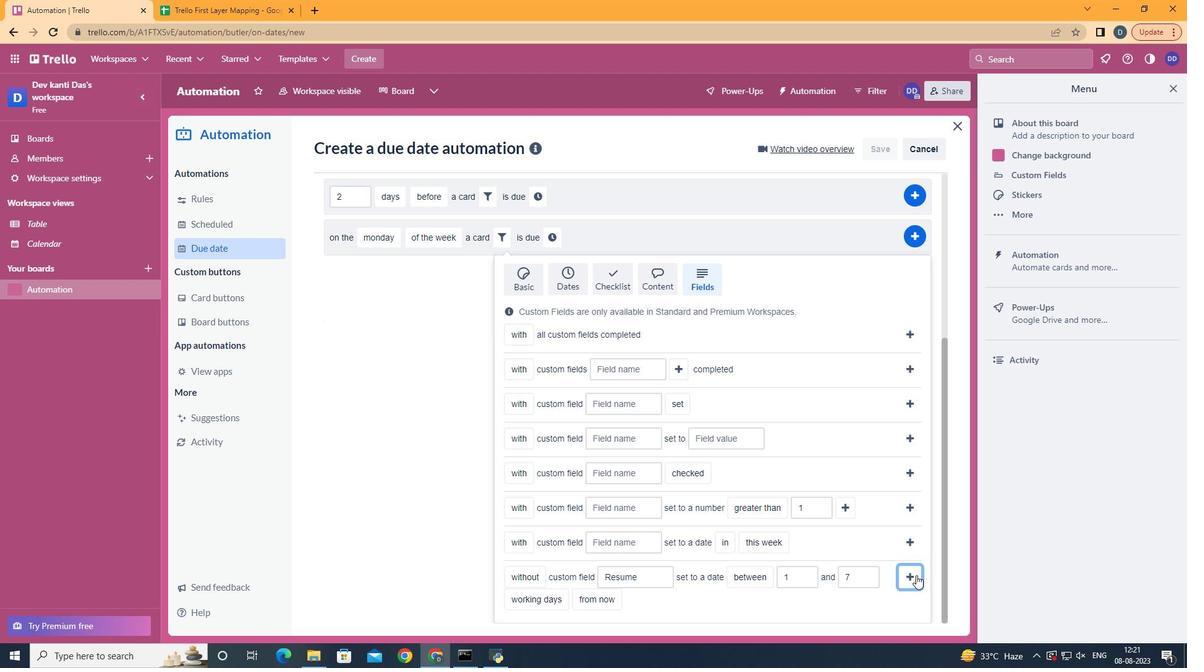 
Action: Mouse pressed left at (917, 576)
Screenshot: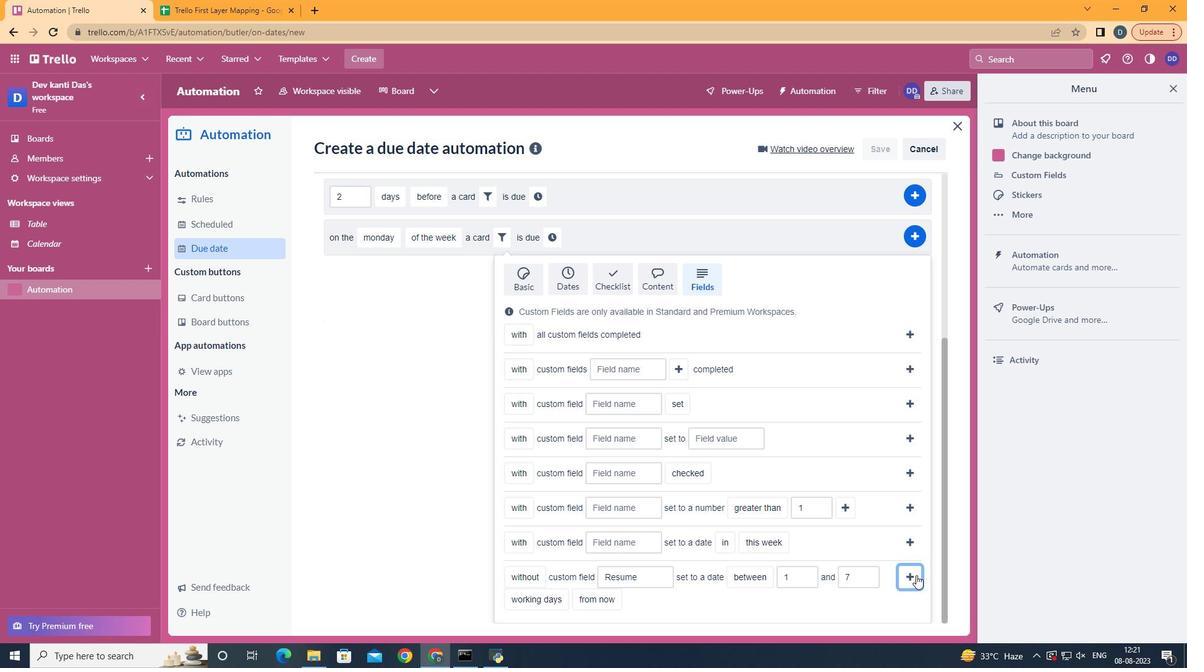 
Action: Mouse moved to (342, 524)
Screenshot: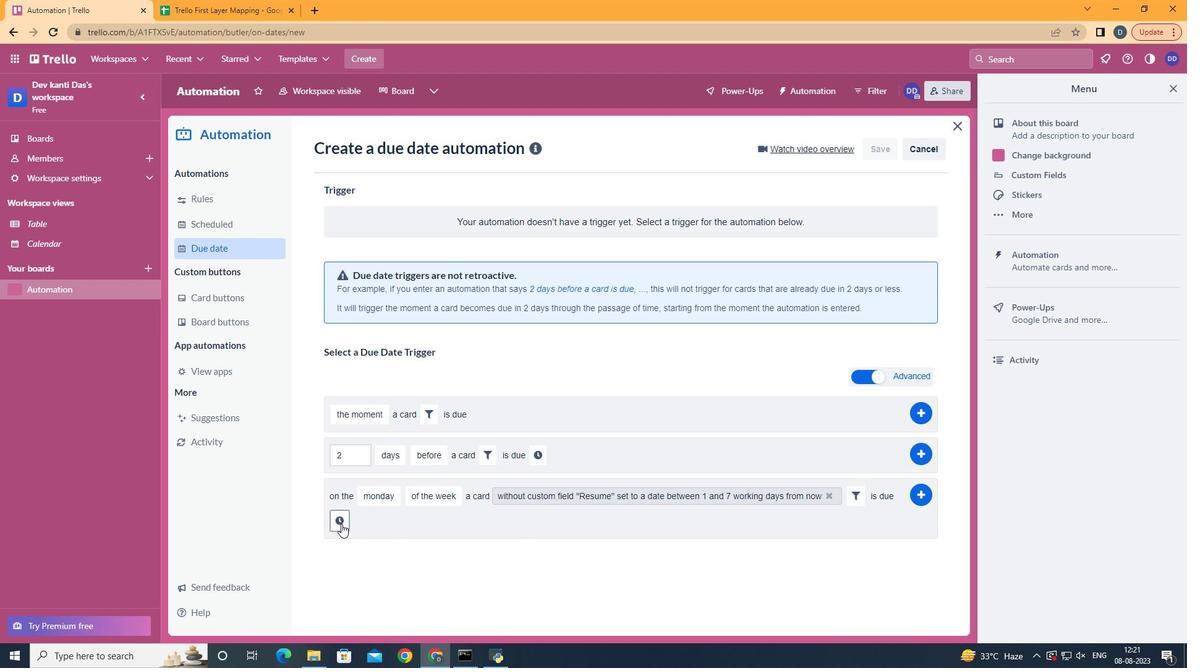 
Action: Mouse pressed left at (342, 524)
Screenshot: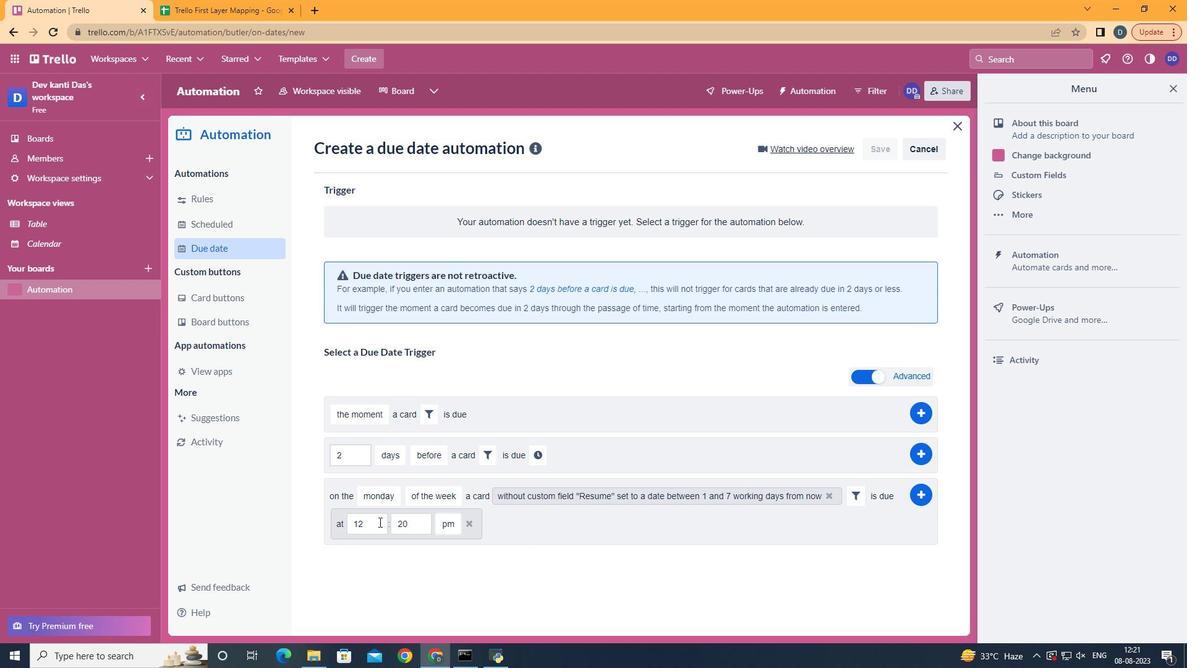 
Action: Mouse moved to (383, 522)
Screenshot: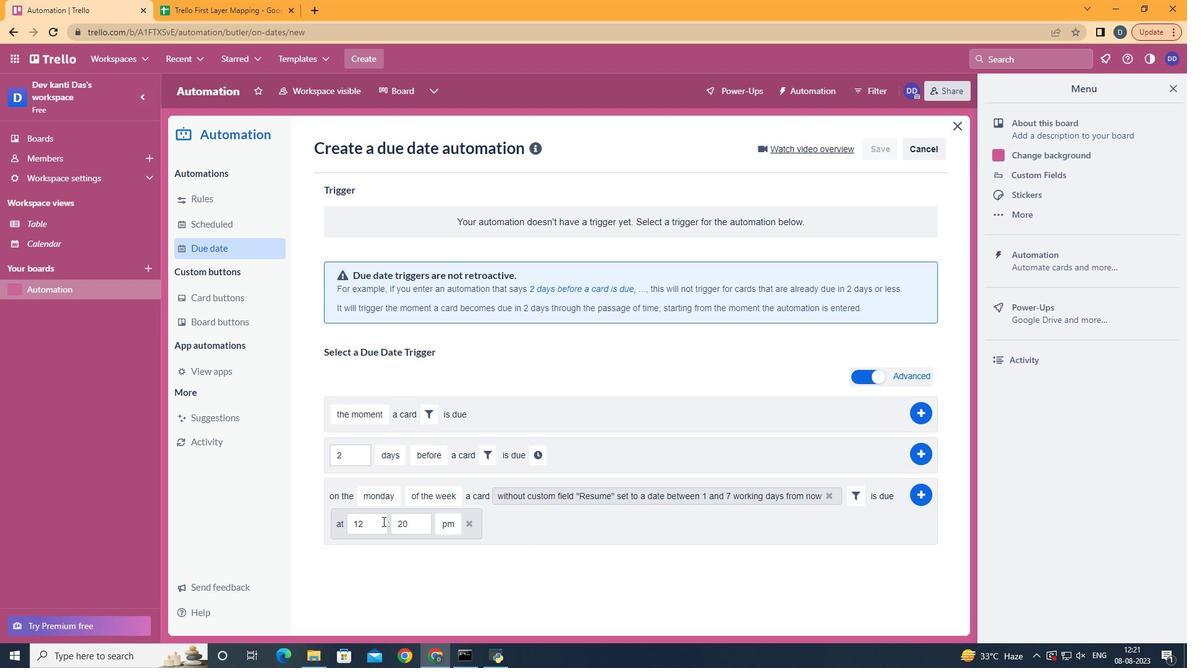 
Action: Mouse pressed left at (383, 522)
Screenshot: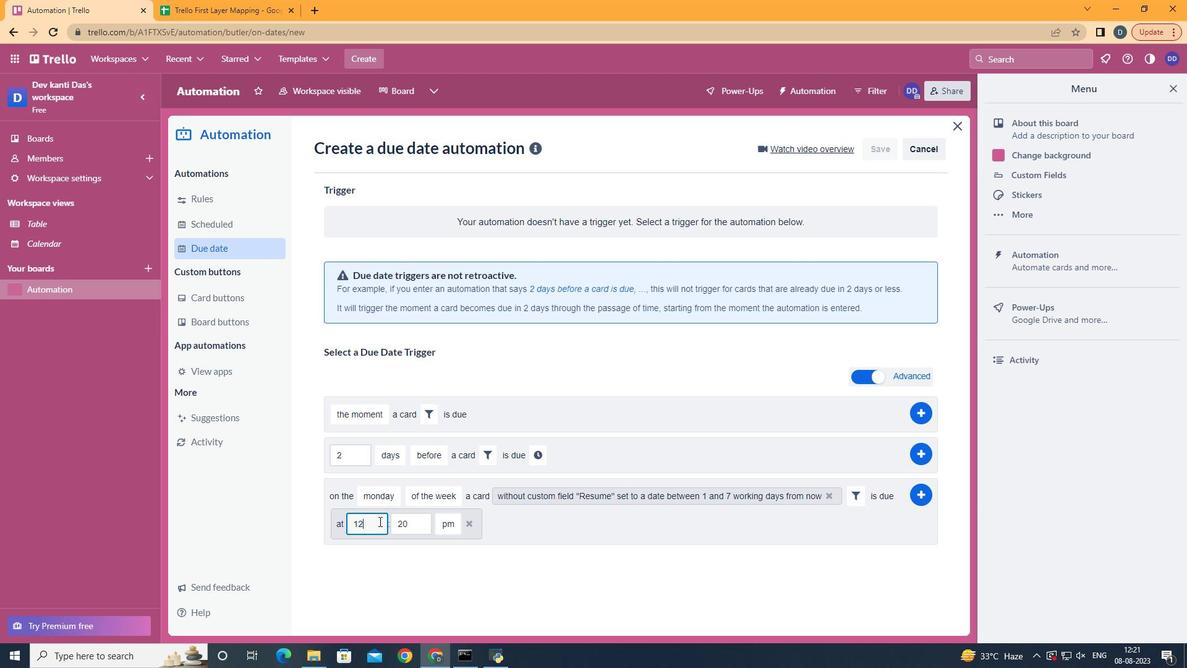 
Action: Mouse moved to (378, 522)
Screenshot: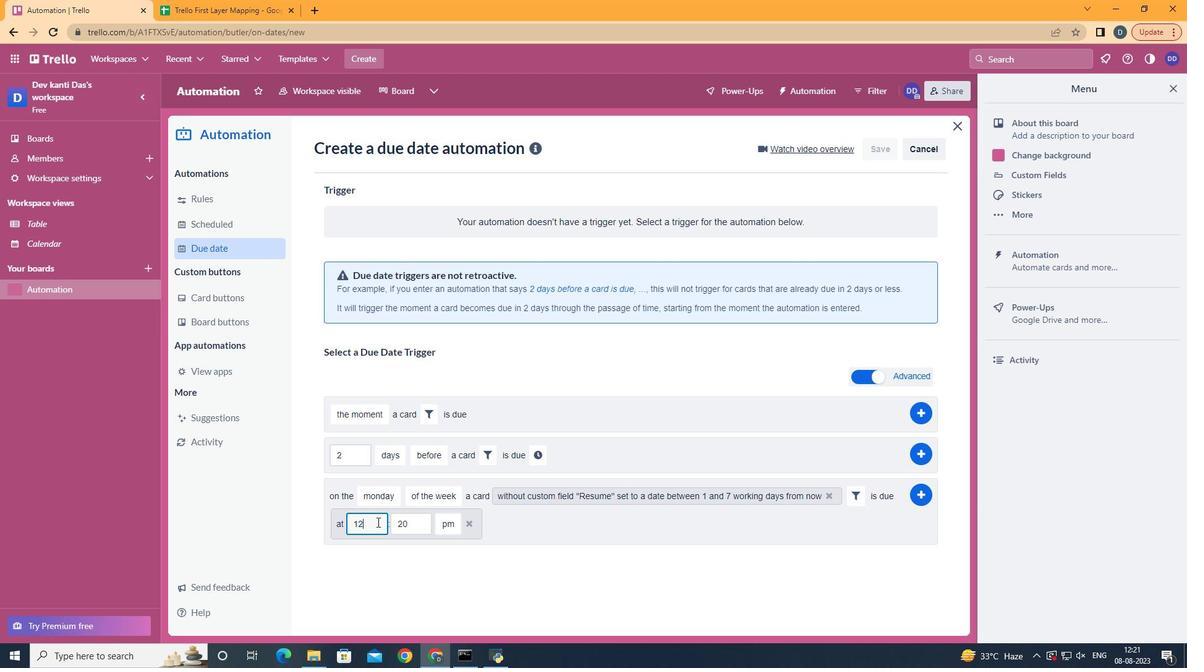 
Action: Key pressed <Key.backspace>1
Screenshot: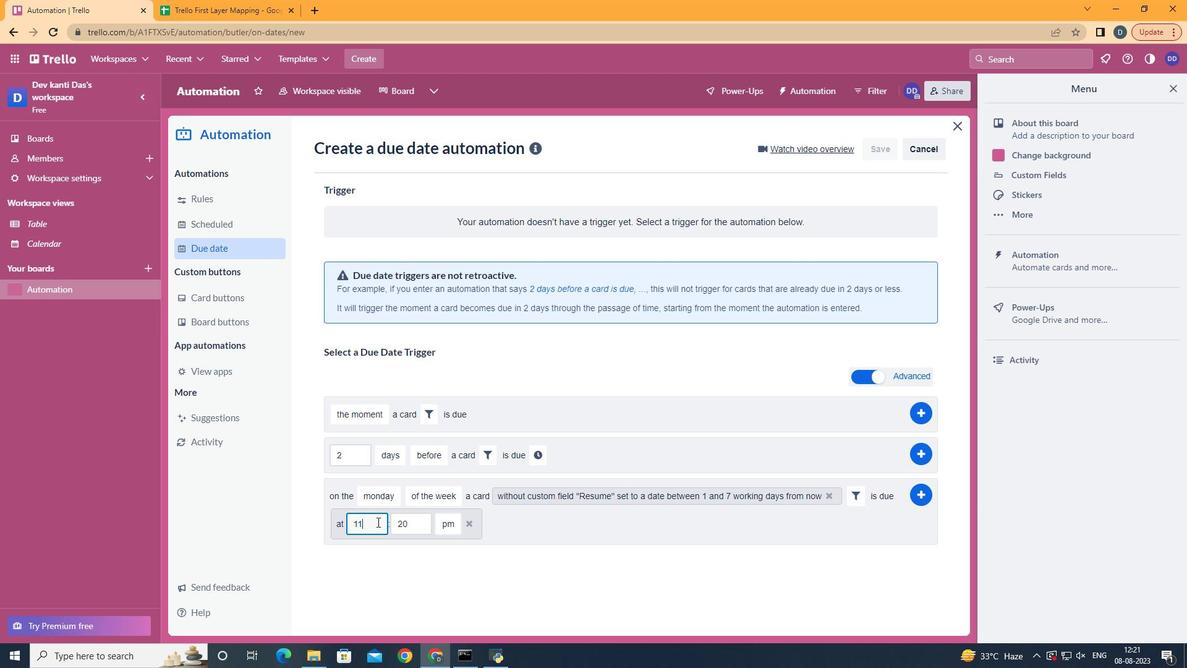 
Action: Mouse moved to (412, 522)
Screenshot: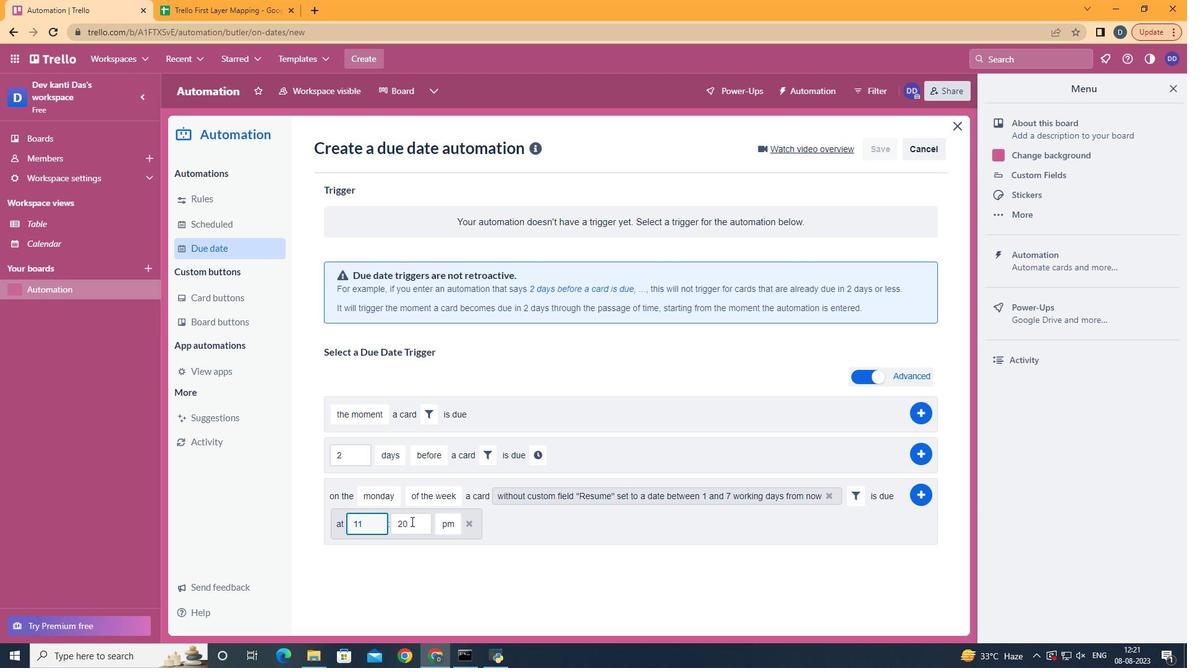 
Action: Mouse pressed left at (412, 522)
Screenshot: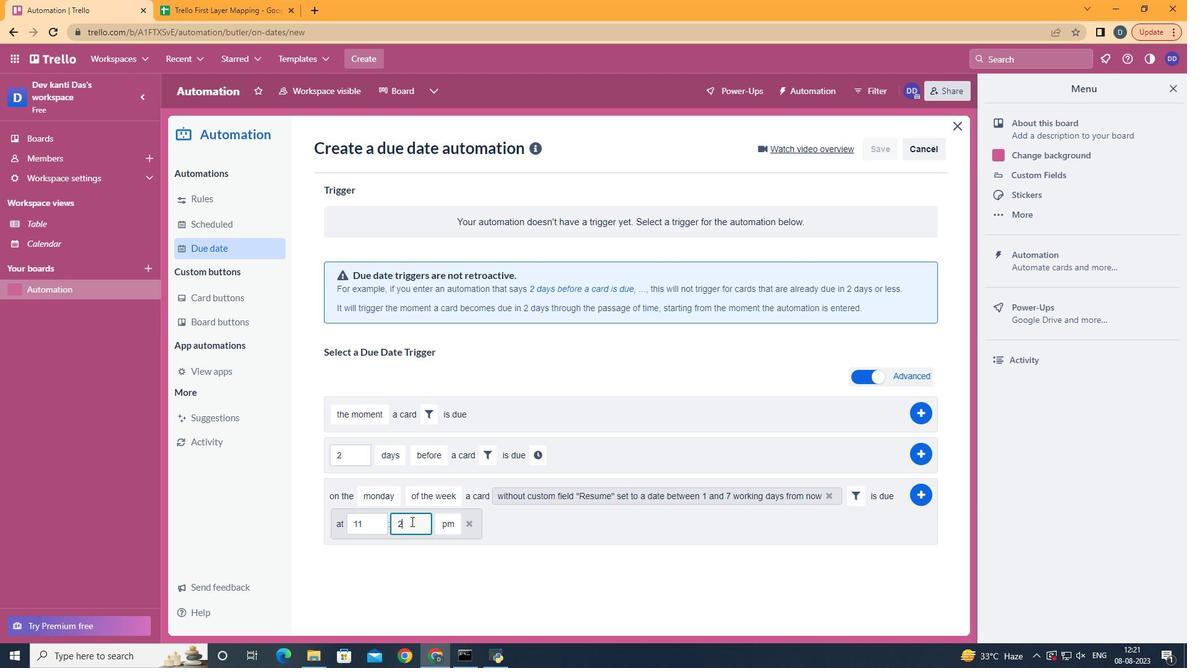 
Action: Key pressed <Key.backspace><Key.backspace>00
Screenshot: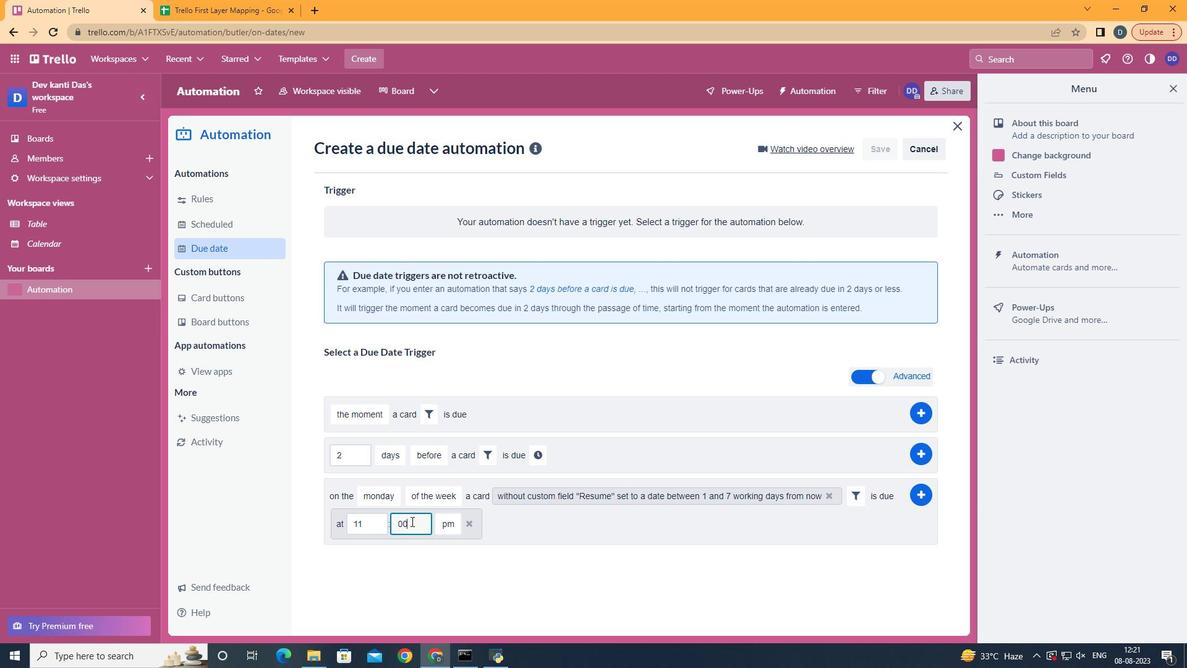 
Action: Mouse moved to (452, 547)
Screenshot: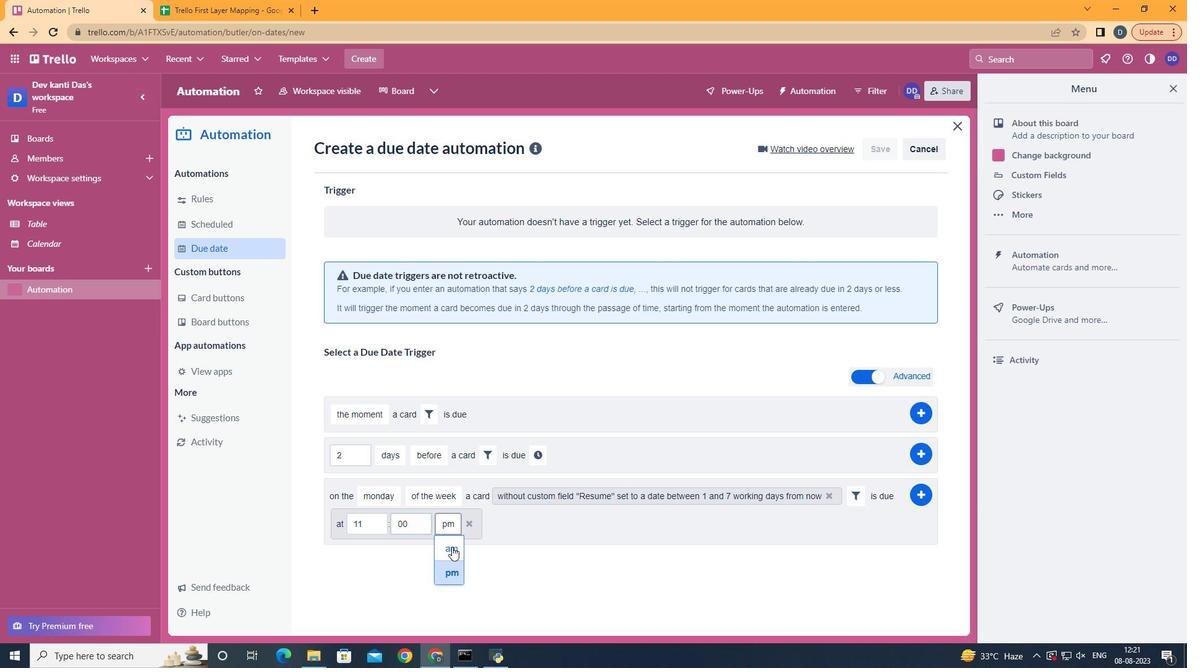 
Action: Mouse pressed left at (452, 547)
Screenshot: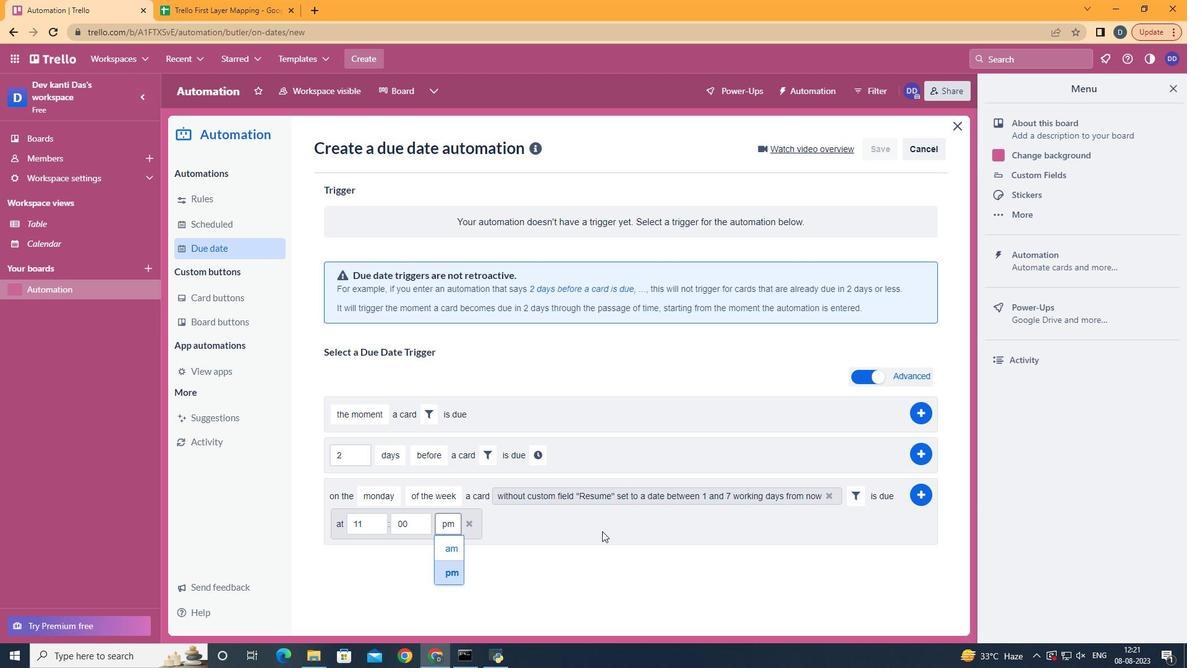 
Action: Mouse moved to (922, 491)
Screenshot: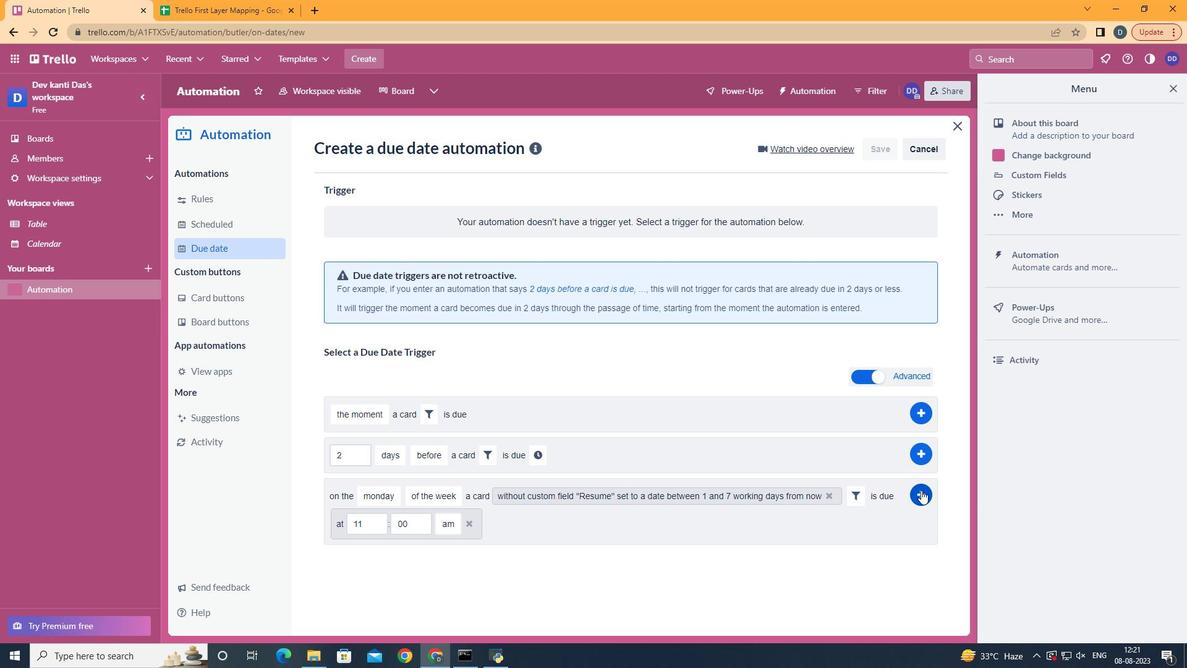 
Action: Mouse pressed left at (922, 491)
Screenshot: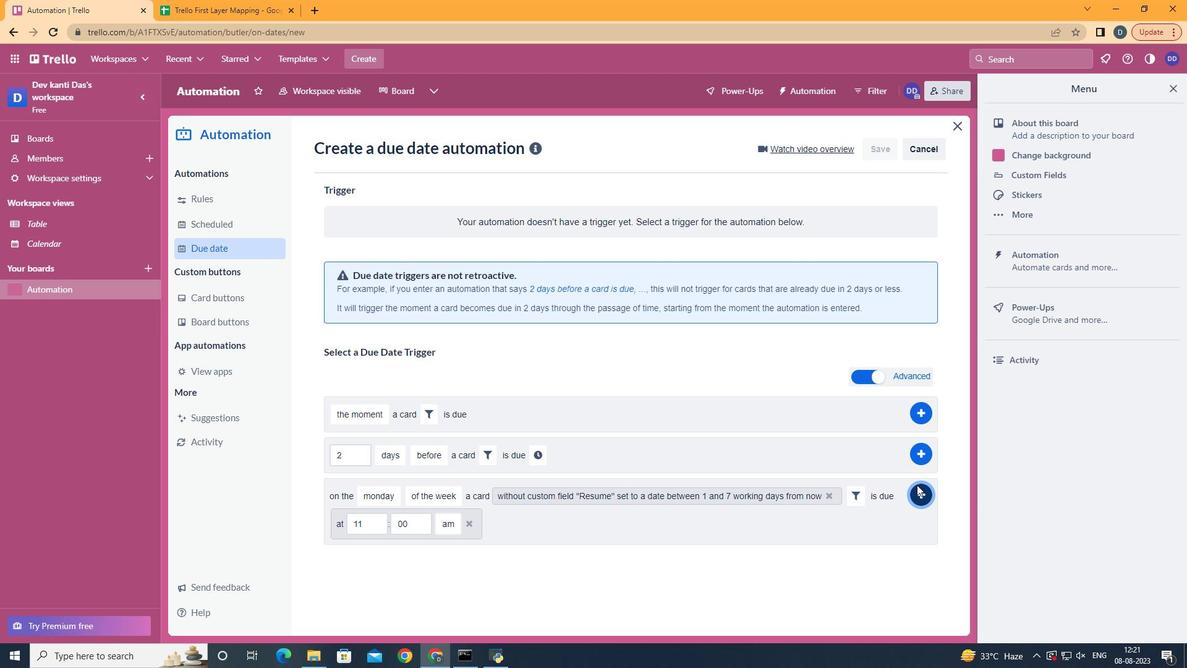 
Action: Mouse moved to (684, 250)
Screenshot: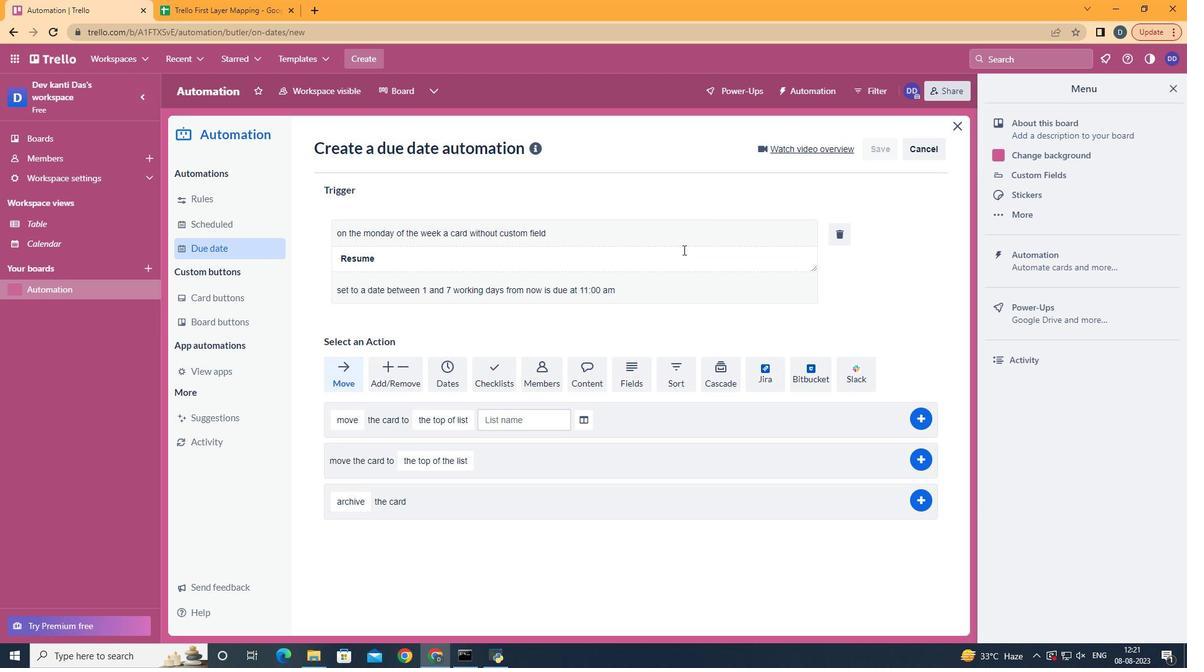 
